 Task: Find connections with filter location Dalsingh Sarai with filter topic #Venturecapitalwith filter profile language English with filter current company Vodafone Idea Limited with filter school Rustamji Institute of Technology, Border Security Force (BSF) Academy, Tekanpur, Gwalior 474005 with filter industry Legal Services with filter service category Tax Preparation with filter keywords title Artist
Action: Mouse moved to (521, 65)
Screenshot: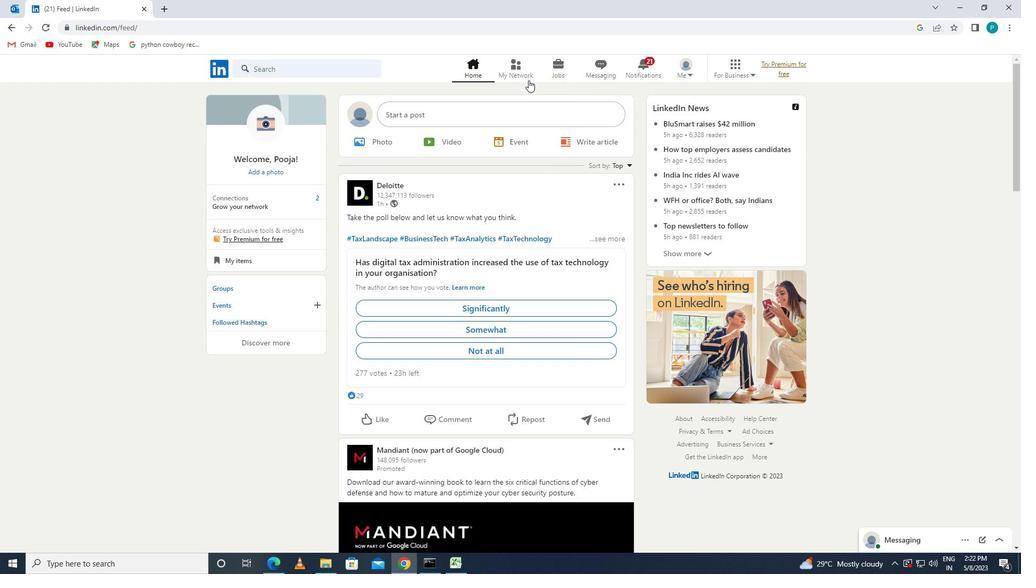 
Action: Mouse pressed left at (521, 65)
Screenshot: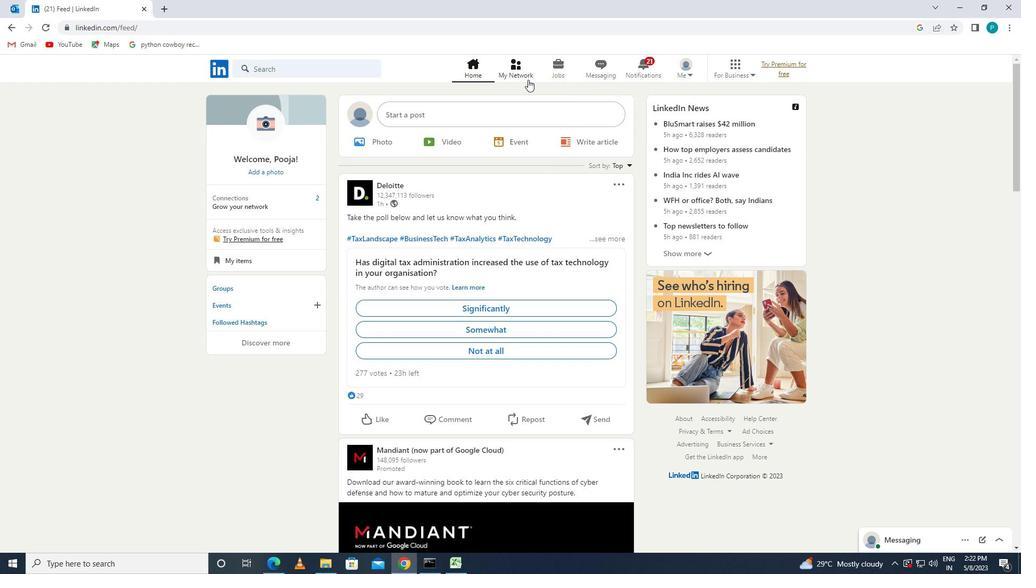 
Action: Mouse moved to (323, 119)
Screenshot: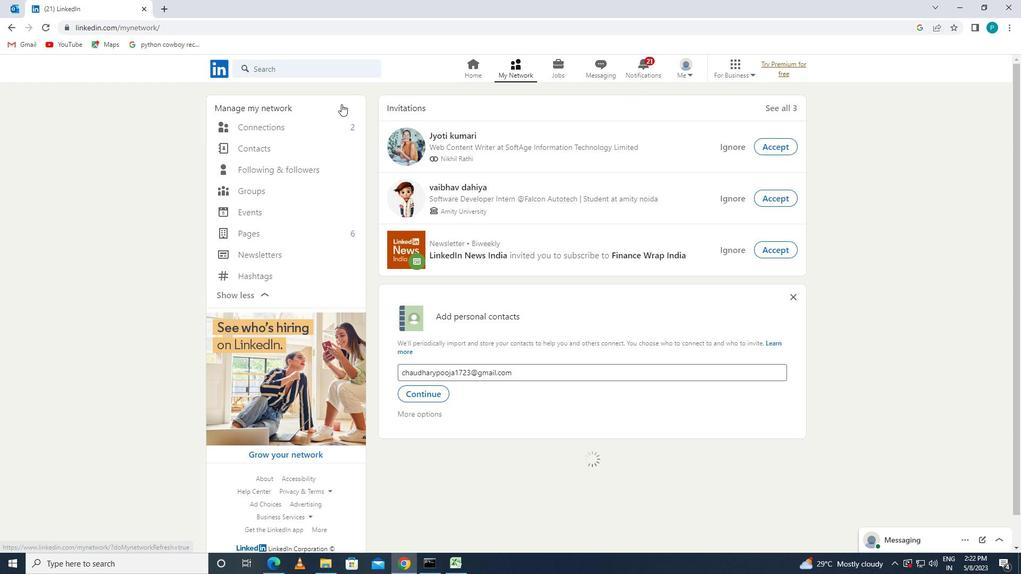 
Action: Mouse pressed left at (323, 119)
Screenshot: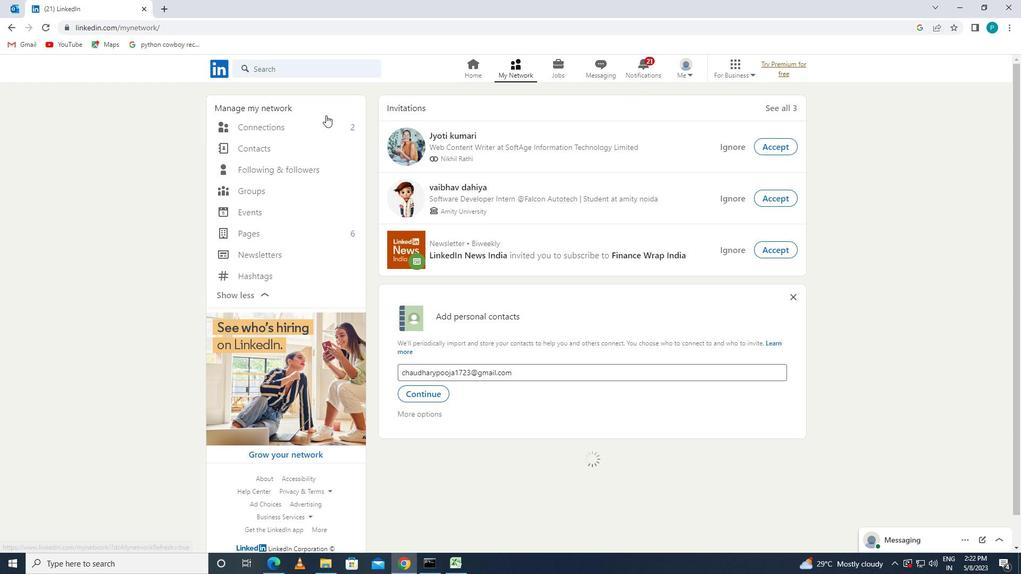 
Action: Mouse moved to (334, 127)
Screenshot: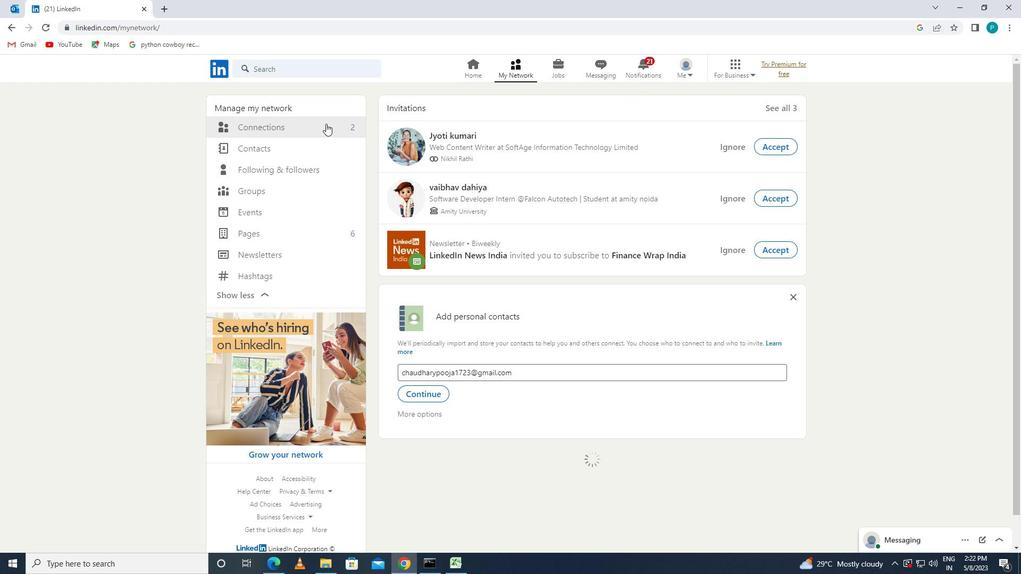 
Action: Mouse pressed left at (334, 127)
Screenshot: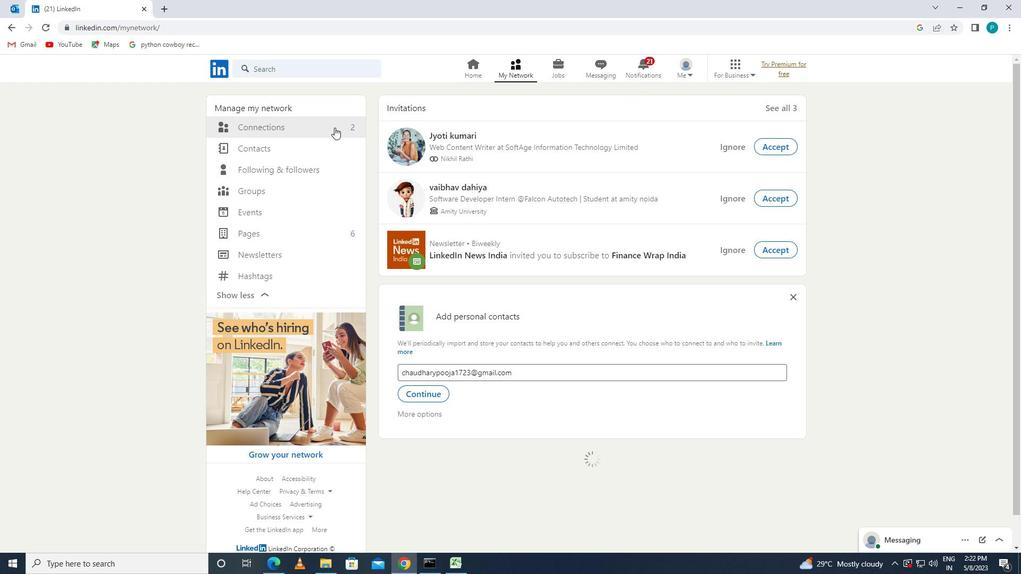 
Action: Mouse moved to (300, 129)
Screenshot: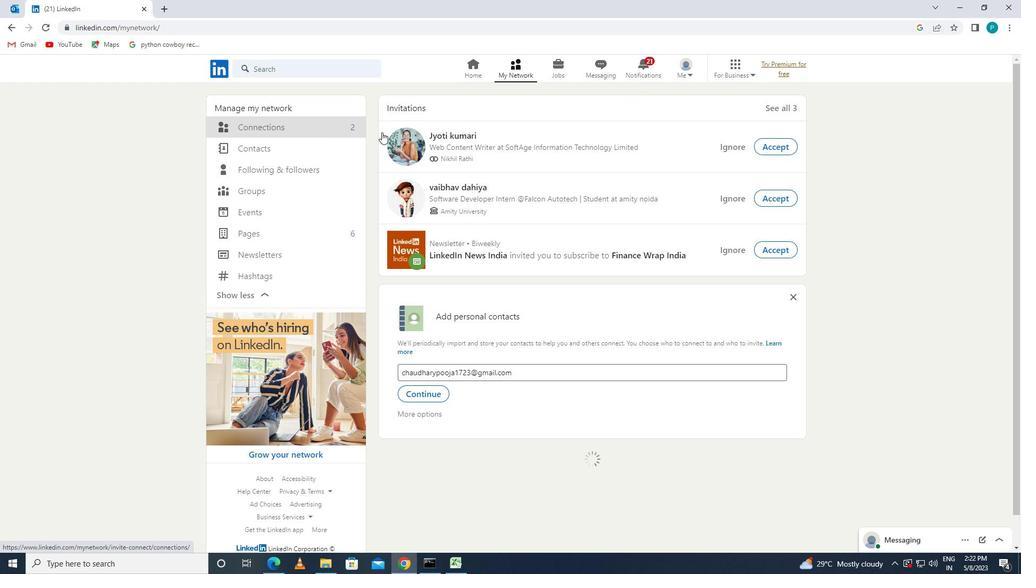 
Action: Mouse pressed left at (300, 129)
Screenshot: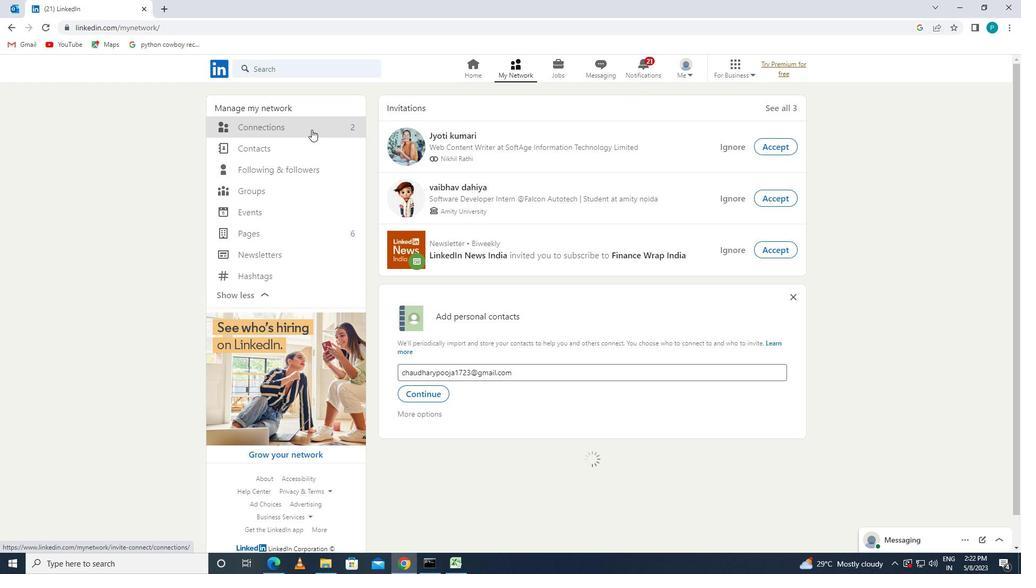 
Action: Mouse pressed left at (300, 129)
Screenshot: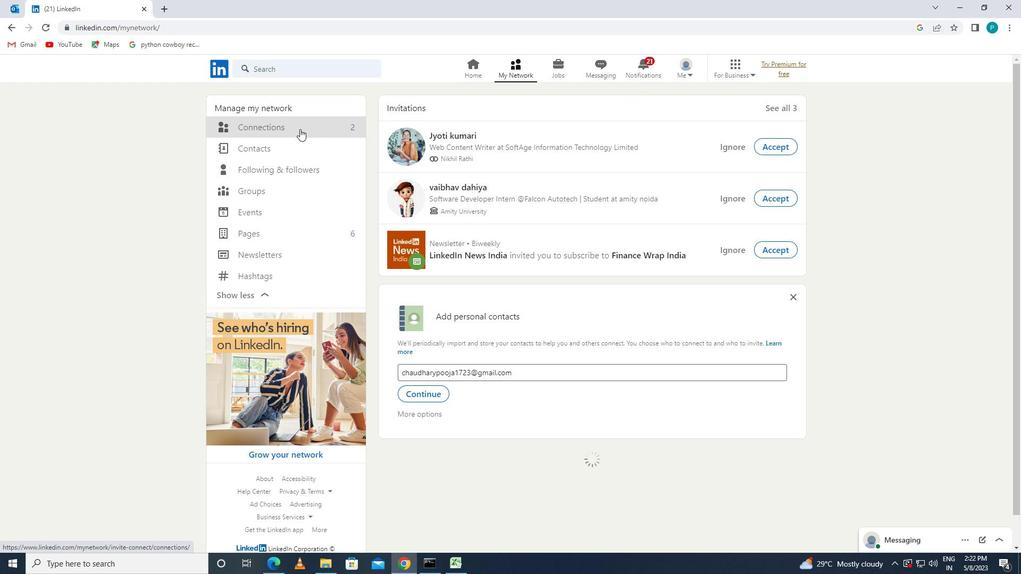 
Action: Mouse pressed left at (300, 129)
Screenshot: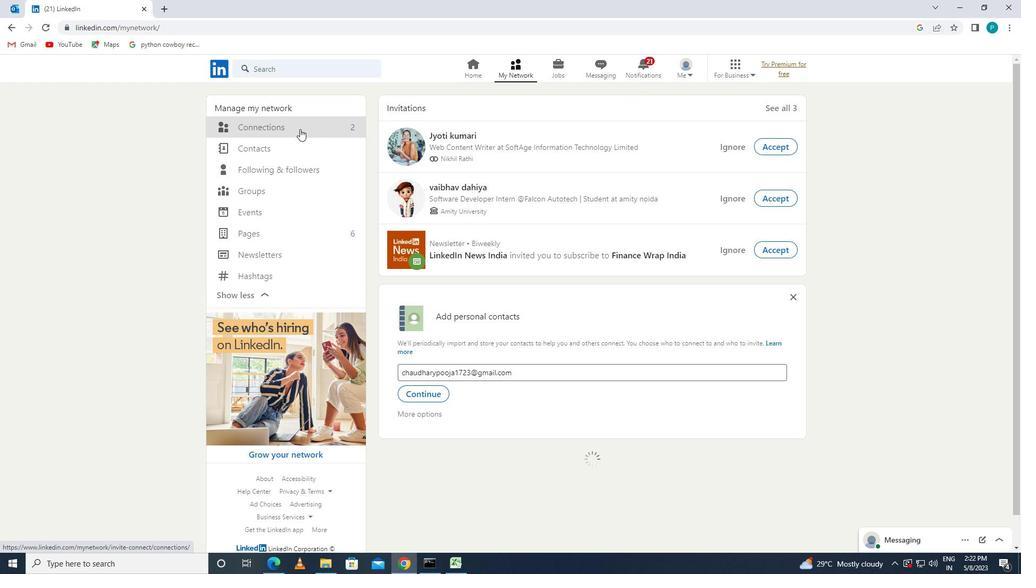 
Action: Mouse moved to (580, 135)
Screenshot: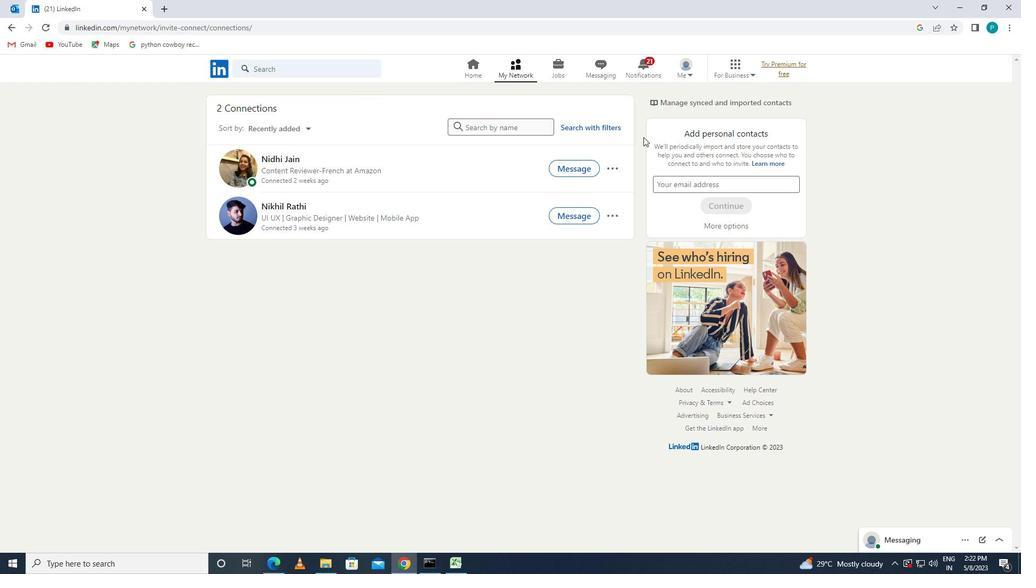
Action: Mouse pressed left at (580, 135)
Screenshot: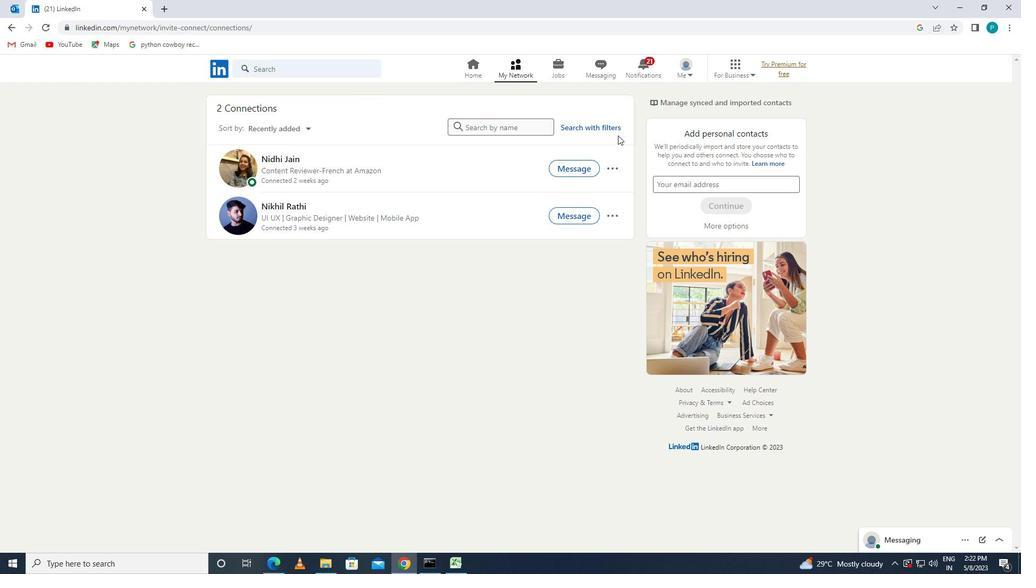 
Action: Mouse moved to (572, 126)
Screenshot: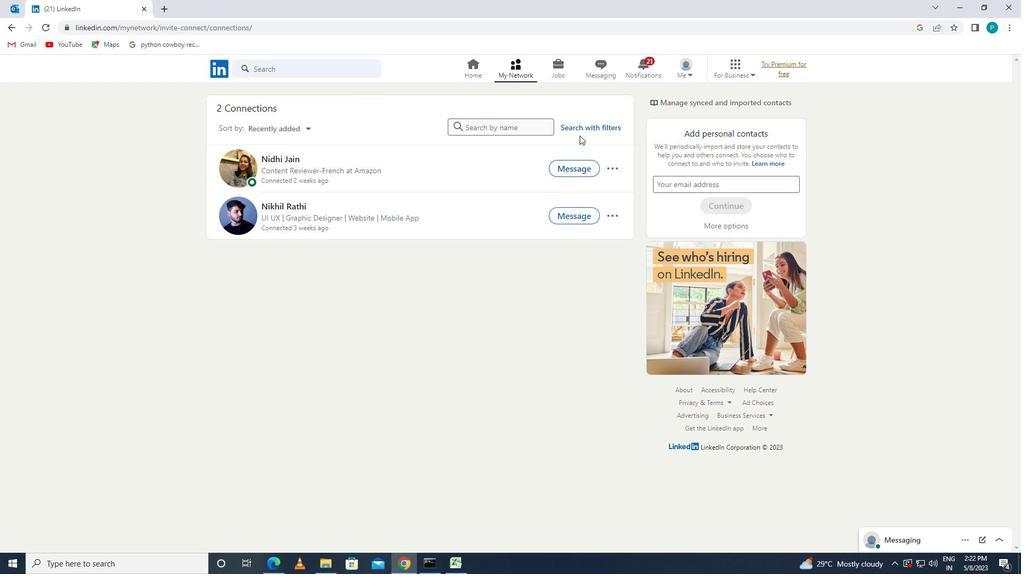 
Action: Mouse pressed left at (572, 126)
Screenshot: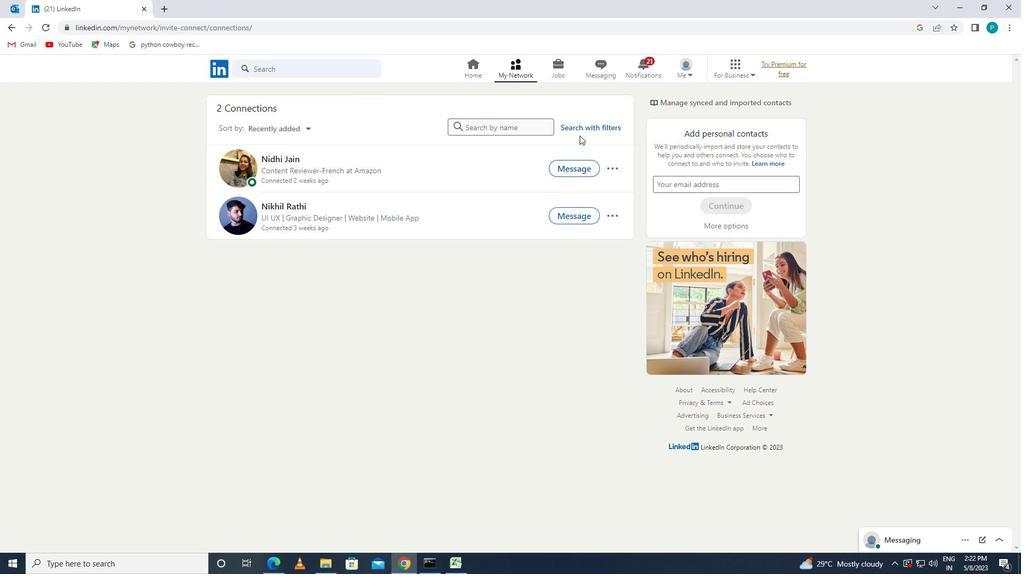 
Action: Mouse moved to (539, 98)
Screenshot: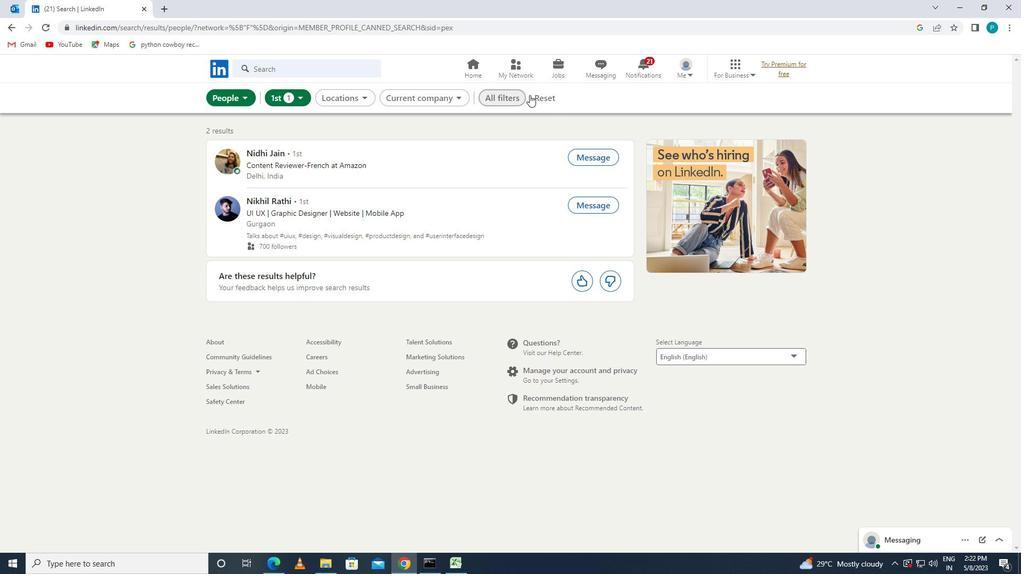 
Action: Mouse pressed left at (539, 98)
Screenshot: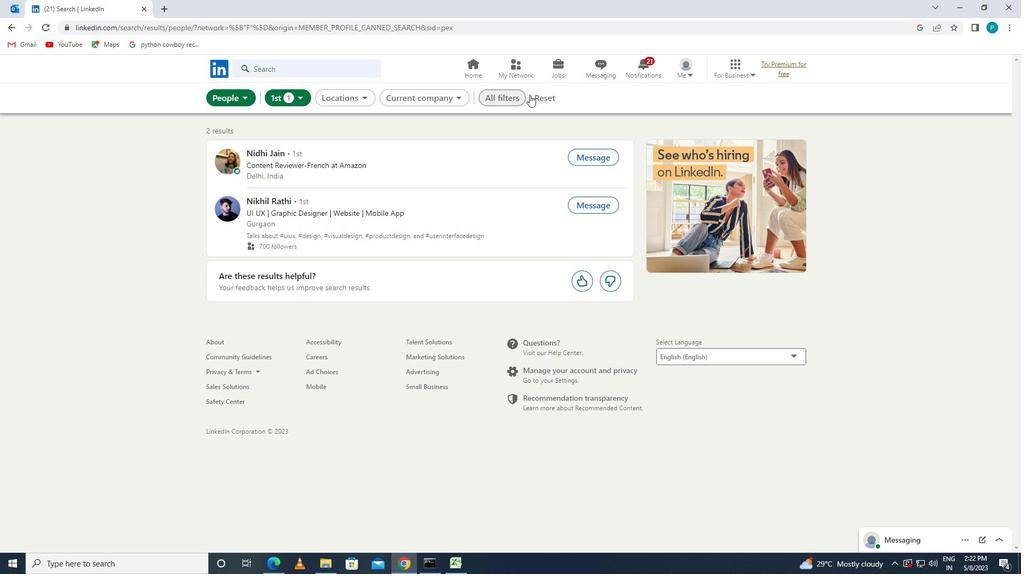 
Action: Mouse moved to (533, 96)
Screenshot: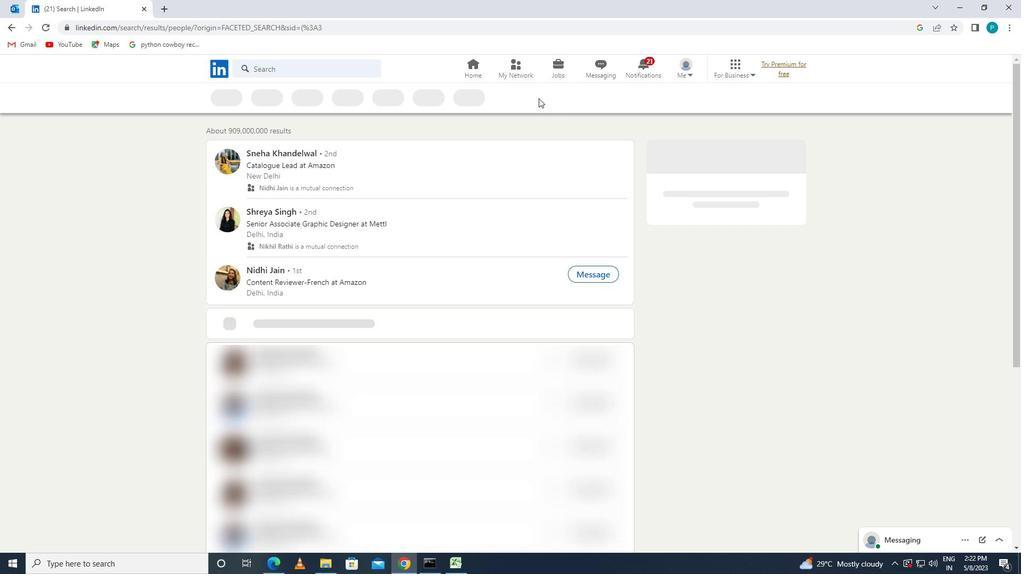 
Action: Mouse pressed left at (533, 96)
Screenshot: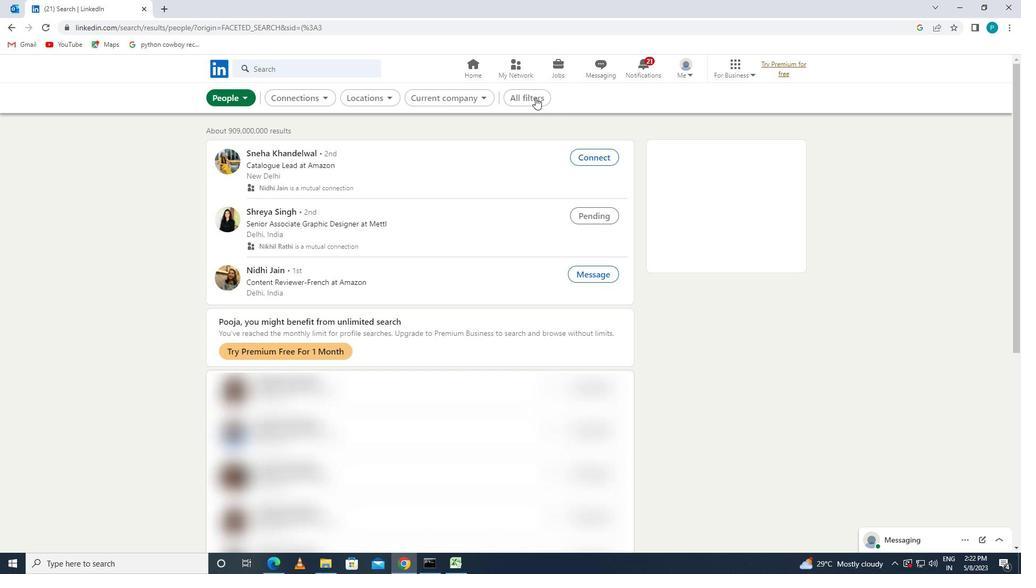 
Action: Mouse moved to (999, 357)
Screenshot: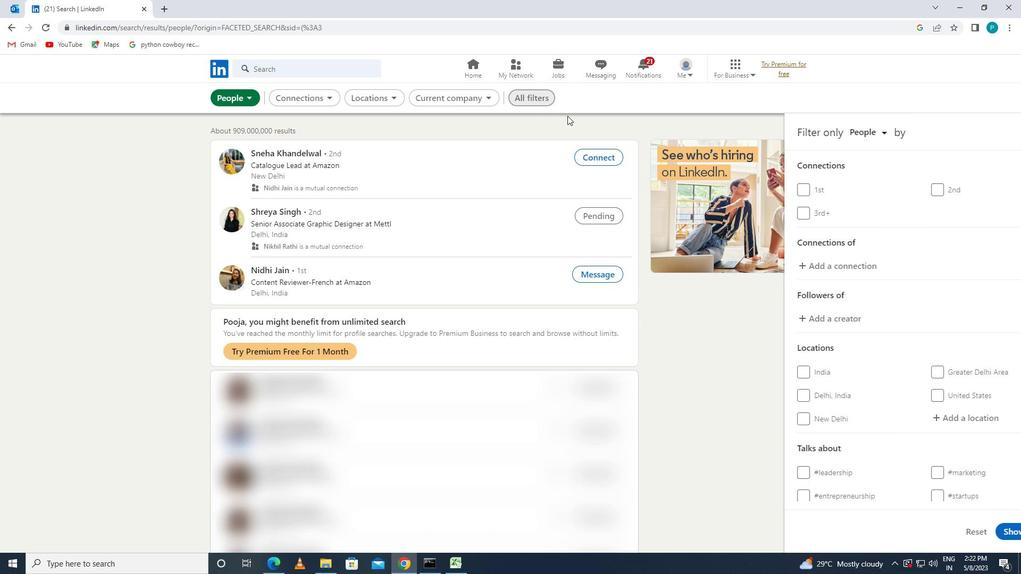 
Action: Mouse scrolled (999, 357) with delta (0, 0)
Screenshot: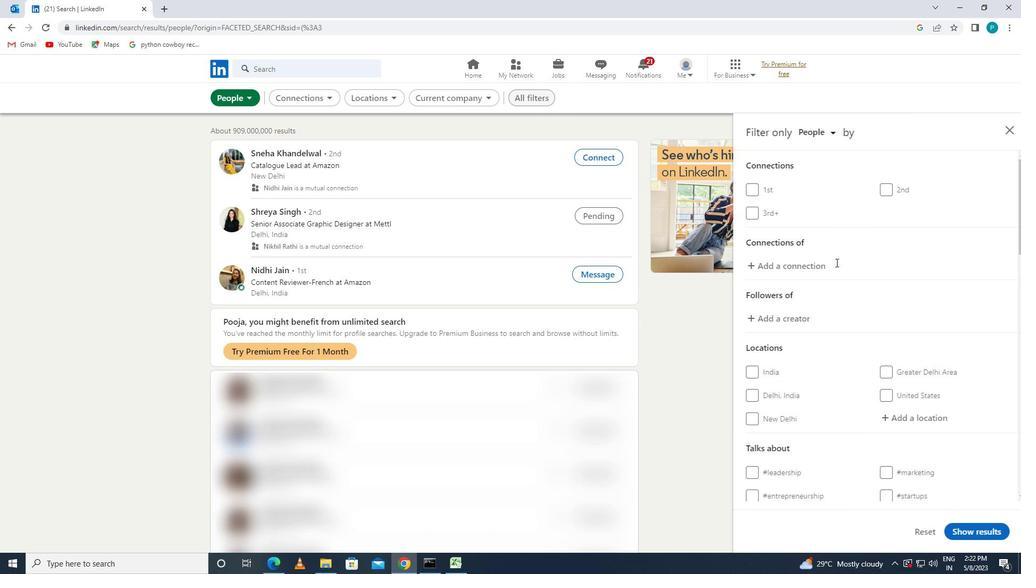 
Action: Mouse scrolled (999, 357) with delta (0, 0)
Screenshot: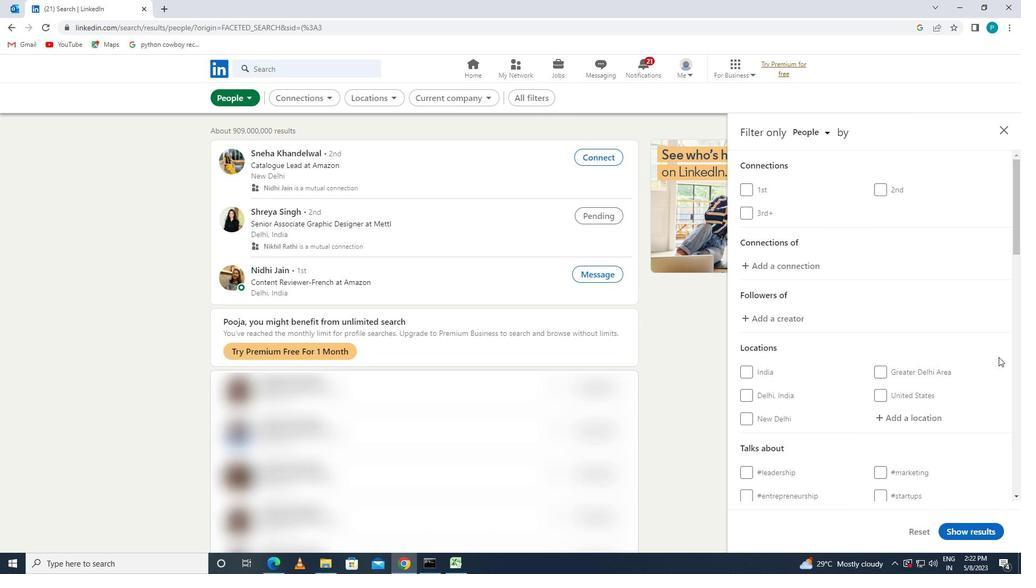 
Action: Mouse moved to (913, 310)
Screenshot: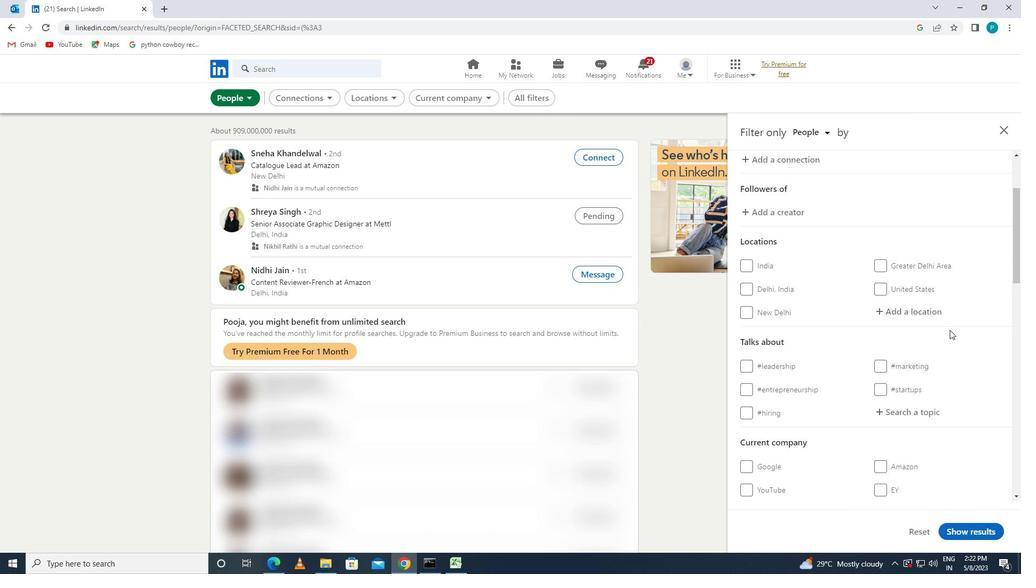 
Action: Mouse pressed left at (913, 310)
Screenshot: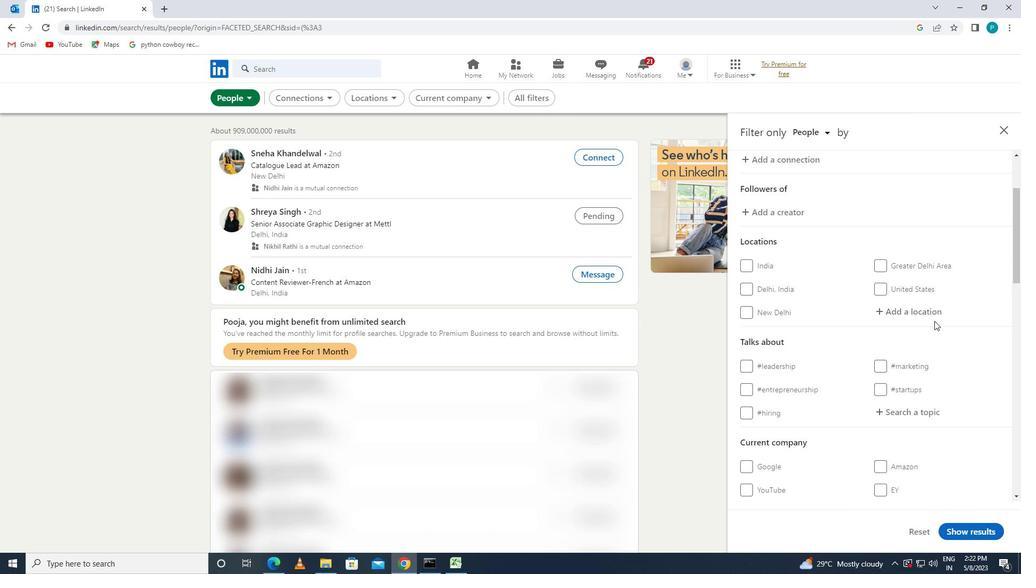 
Action: Key pressed <Key.caps_lock>d<Key.caps_lock>alsingh
Screenshot: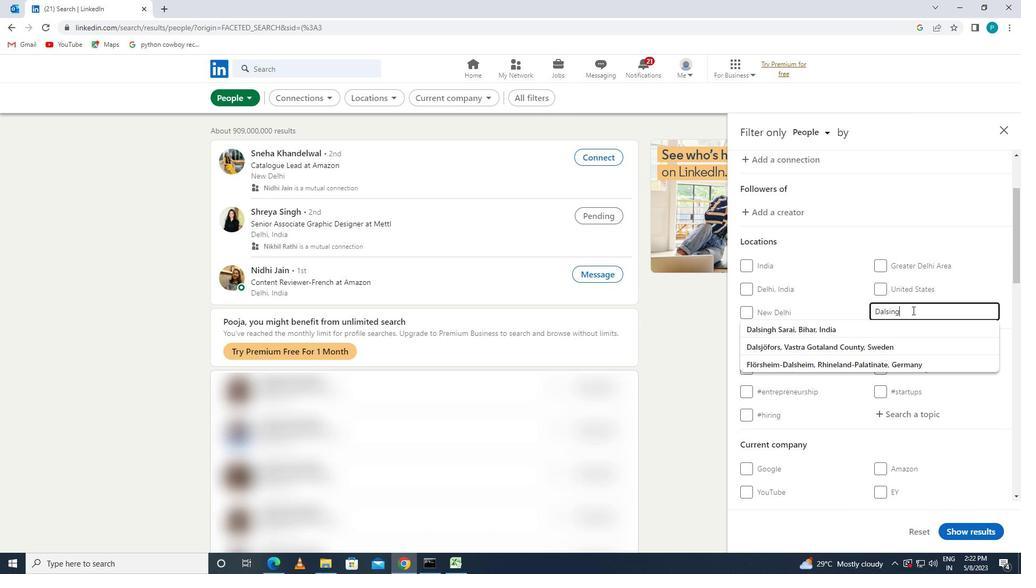 
Action: Mouse moved to (931, 328)
Screenshot: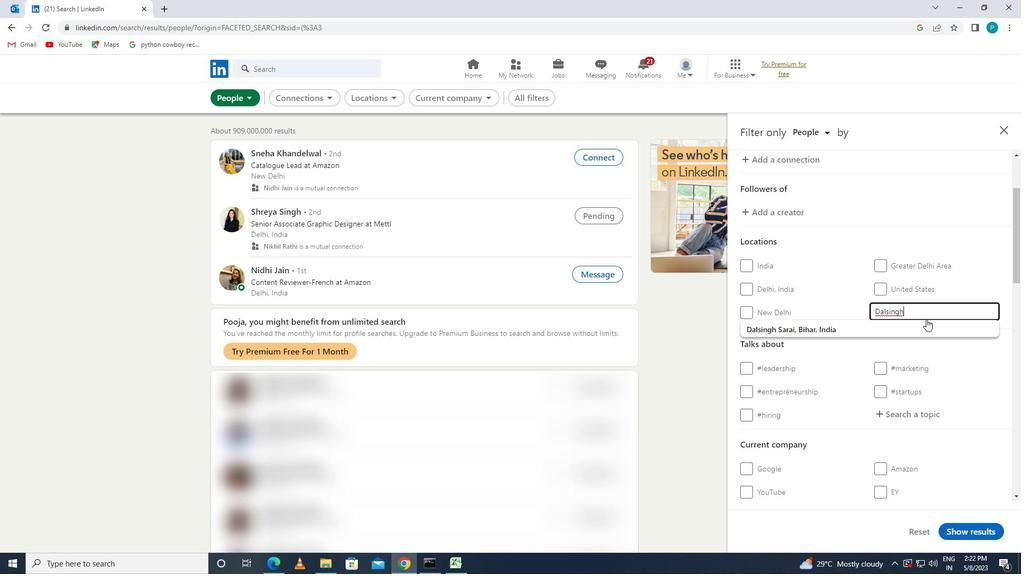 
Action: Mouse pressed left at (931, 328)
Screenshot: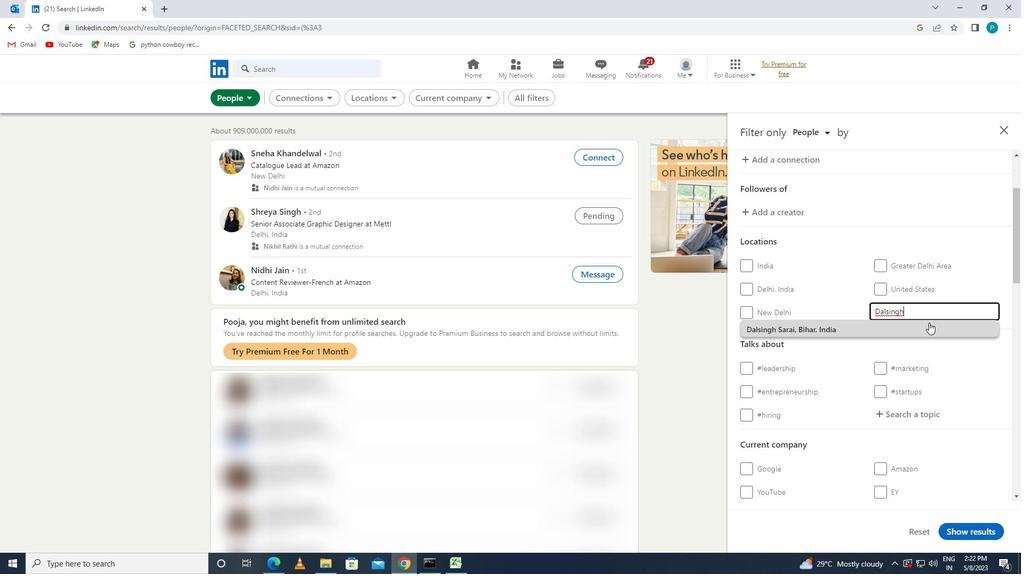 
Action: Mouse moved to (898, 433)
Screenshot: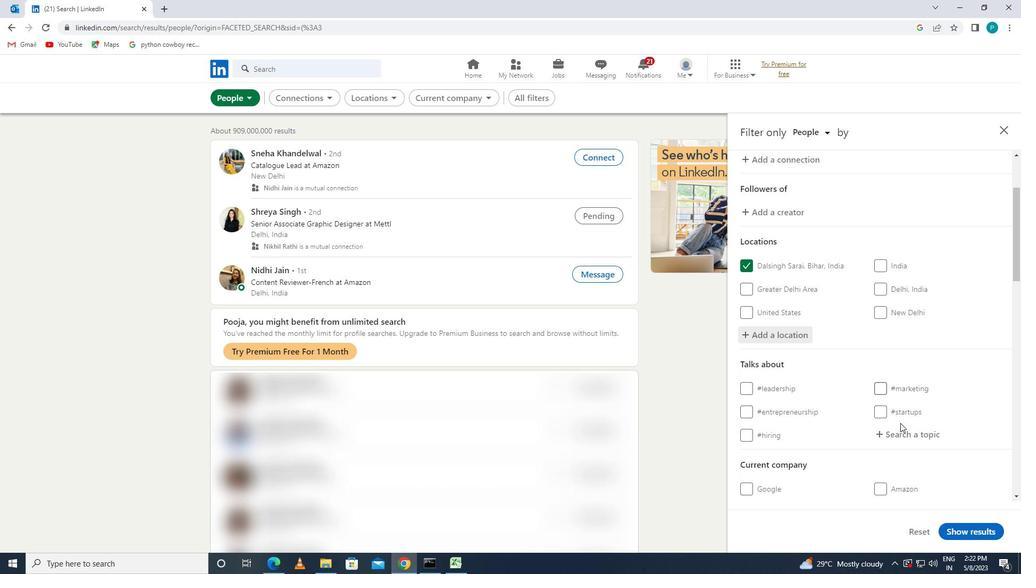 
Action: Mouse pressed left at (898, 433)
Screenshot: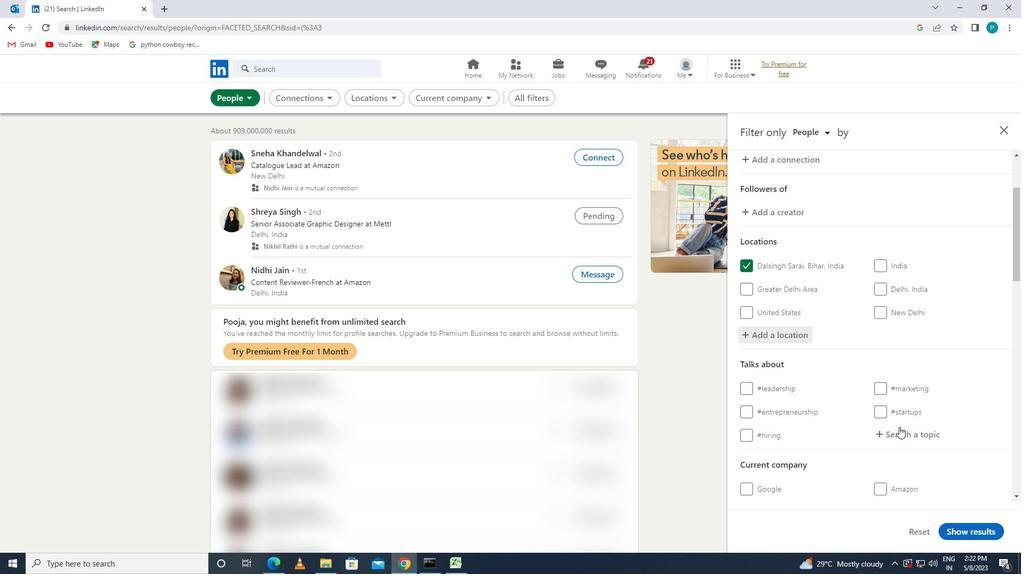 
Action: Mouse moved to (898, 434)
Screenshot: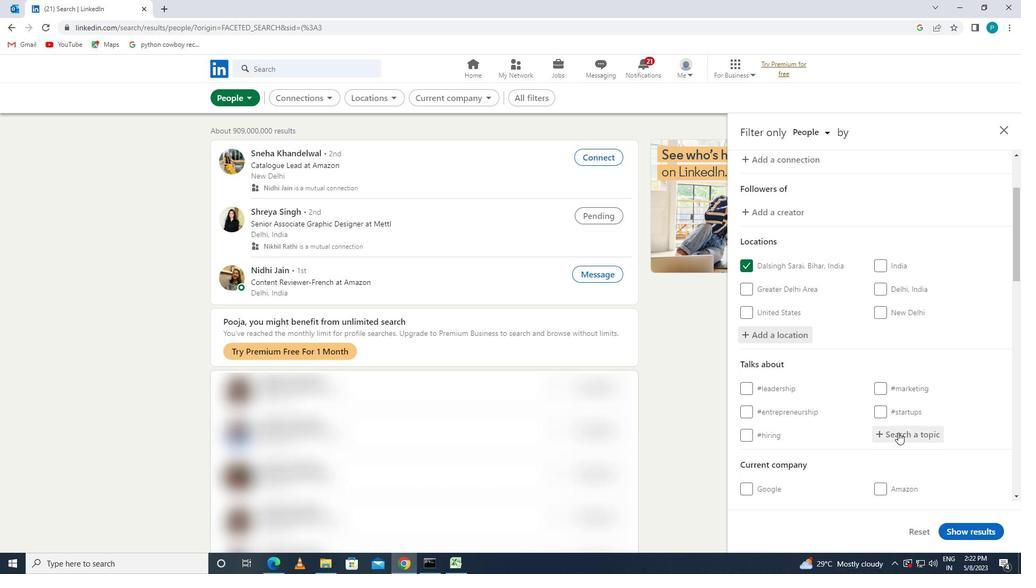 
Action: Key pressed <Key.shift>#<Key.caps_lock>V<Key.caps_lock>ENTURECAPITAL
Screenshot: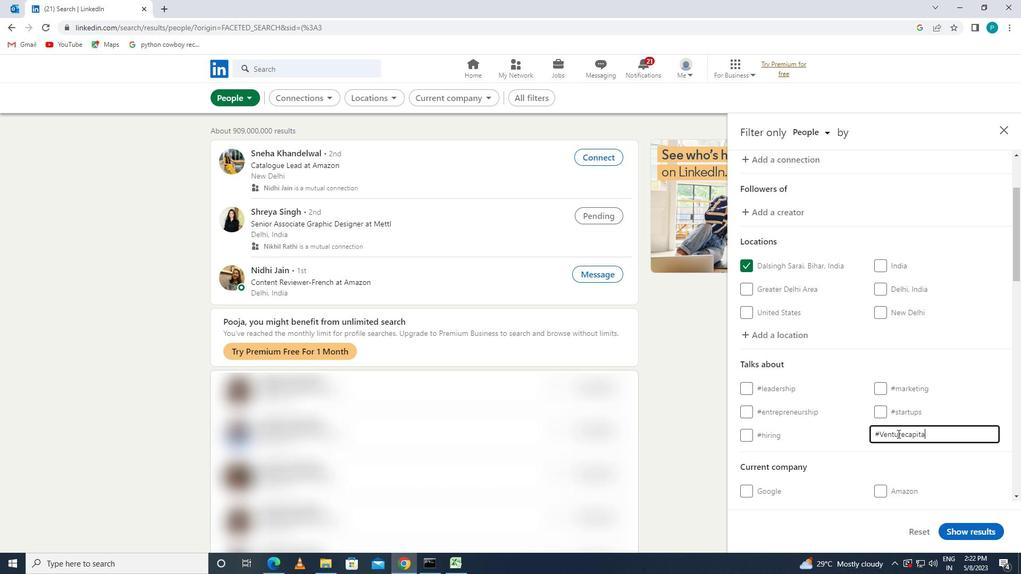 
Action: Mouse moved to (841, 327)
Screenshot: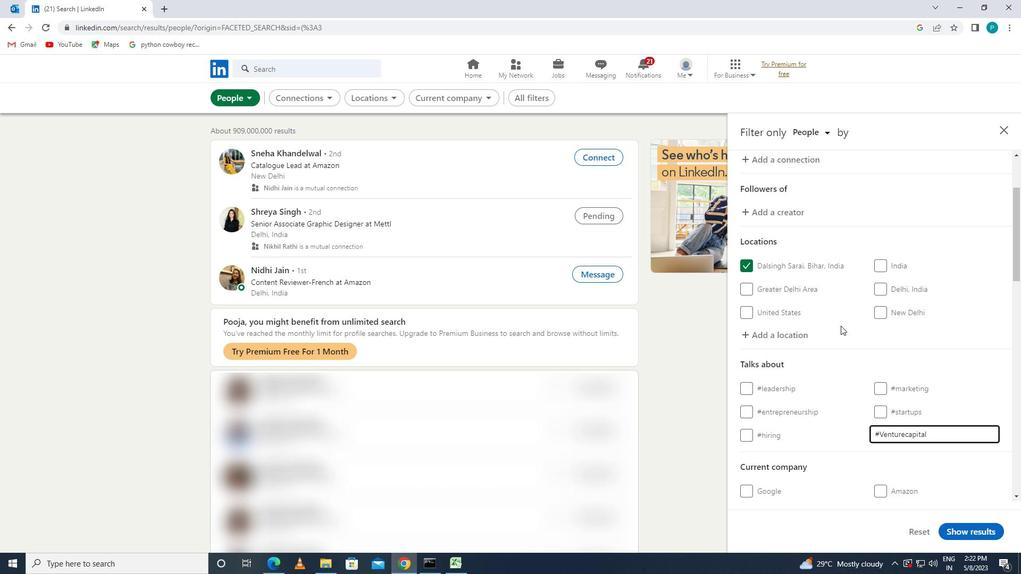 
Action: Mouse scrolled (841, 326) with delta (0, 0)
Screenshot: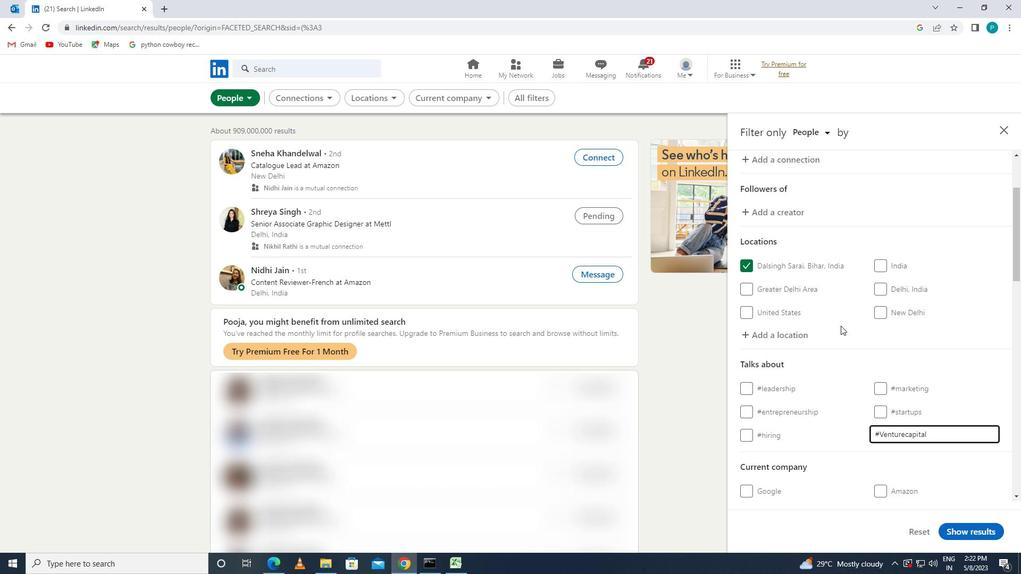 
Action: Mouse moved to (841, 332)
Screenshot: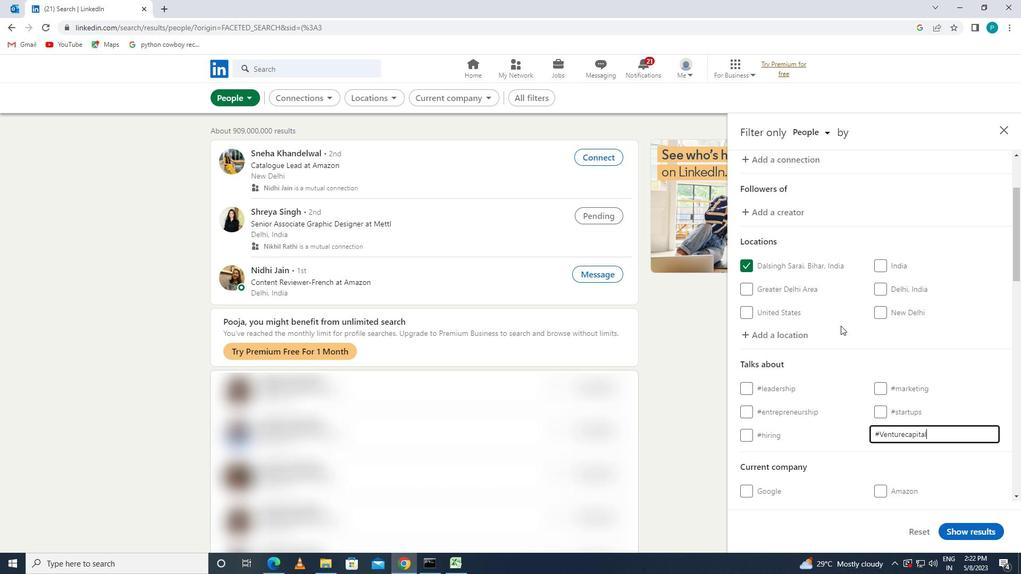 
Action: Mouse scrolled (841, 332) with delta (0, 0)
Screenshot: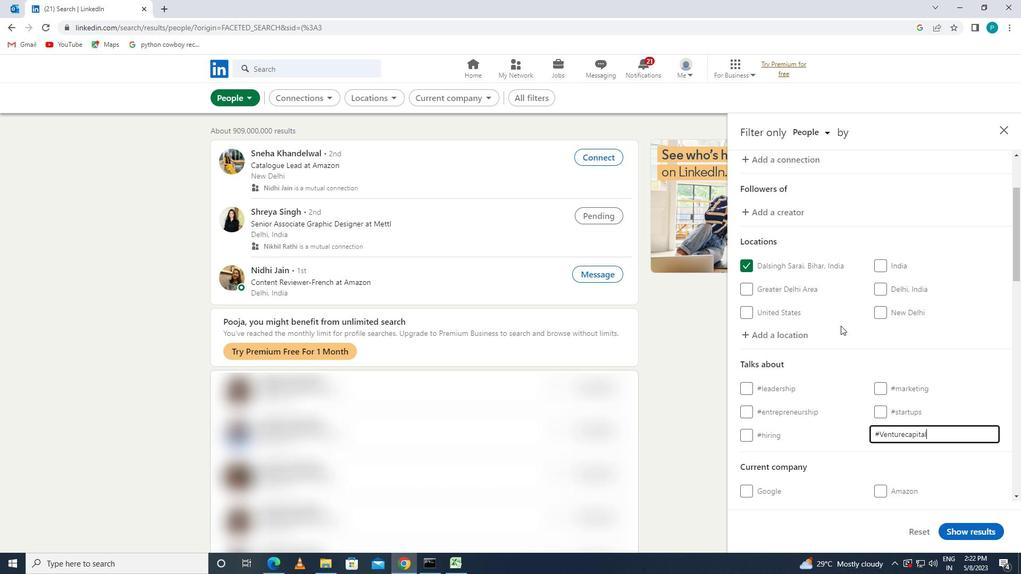 
Action: Mouse moved to (841, 335)
Screenshot: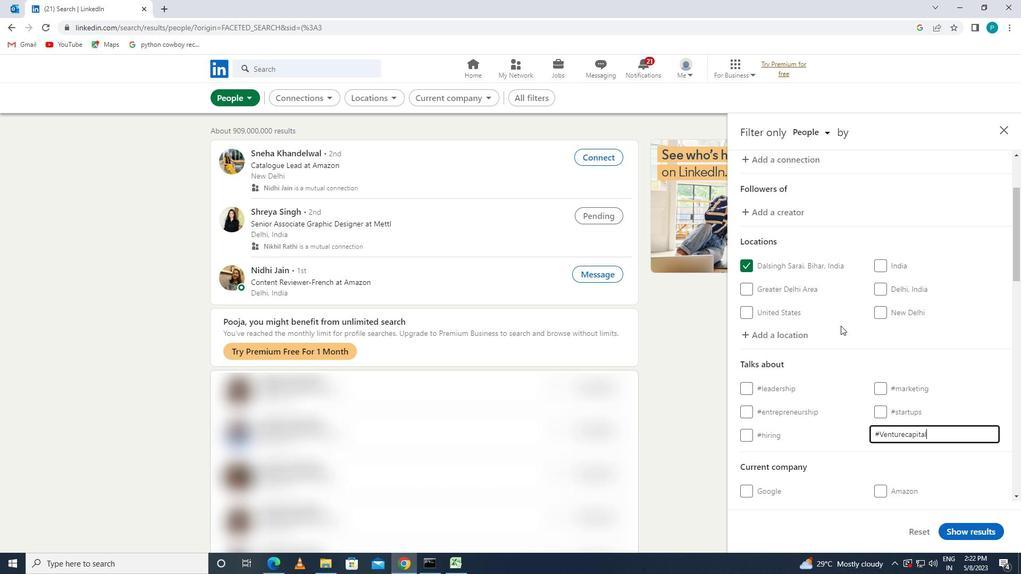 
Action: Mouse scrolled (841, 334) with delta (0, 0)
Screenshot: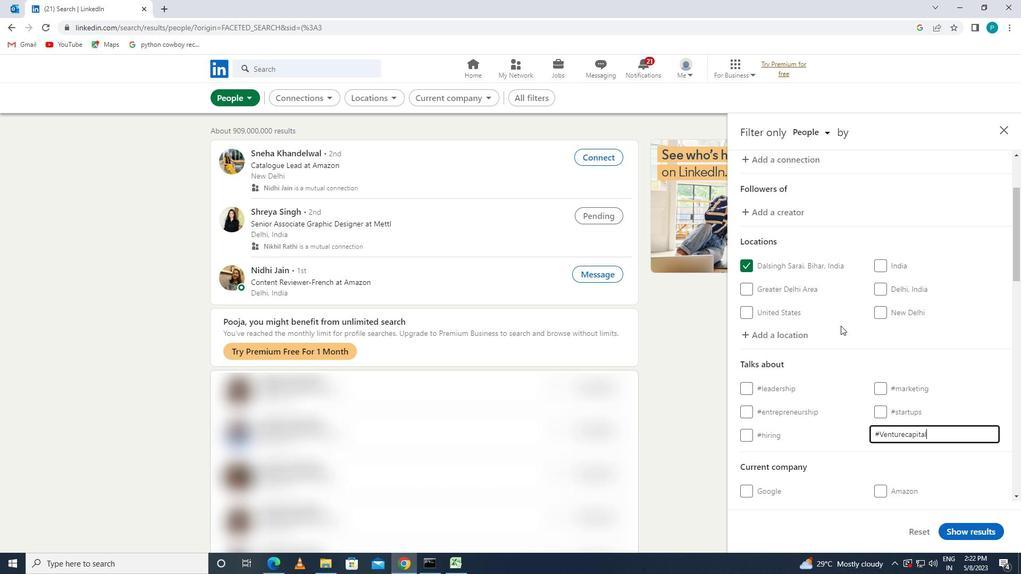 
Action: Mouse moved to (841, 335)
Screenshot: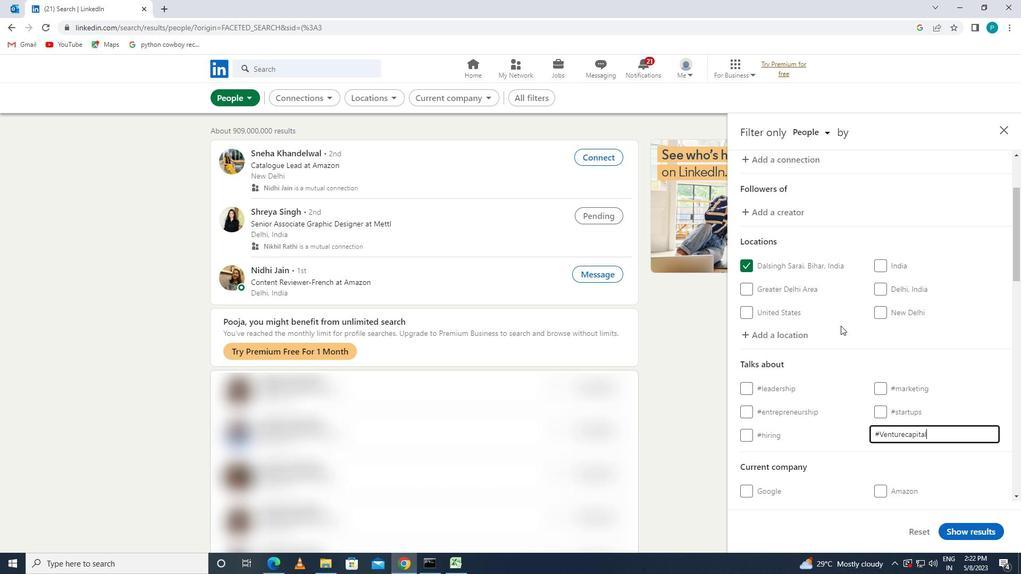 
Action: Mouse scrolled (841, 334) with delta (0, 0)
Screenshot: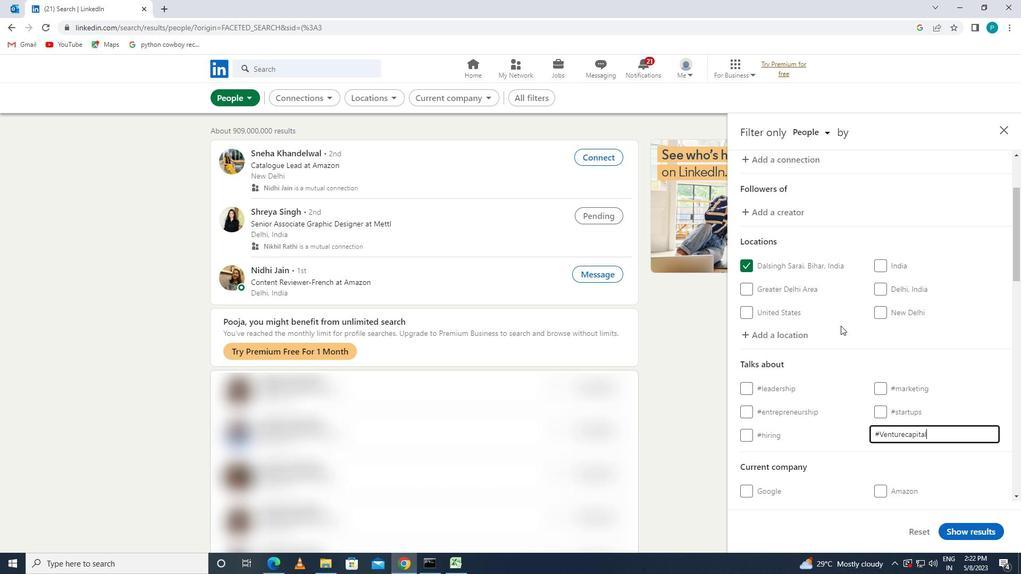 
Action: Mouse moved to (744, 391)
Screenshot: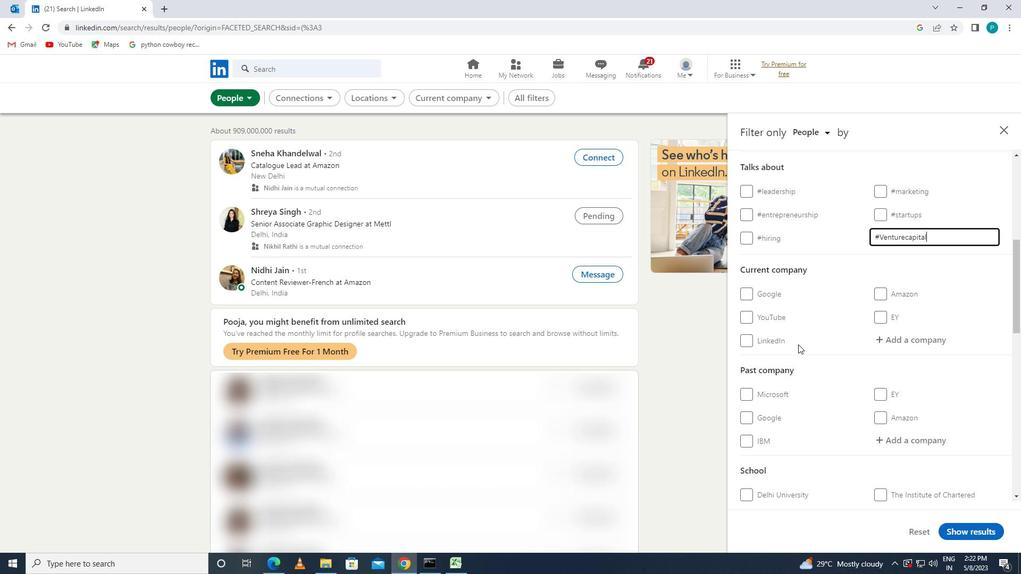 
Action: Mouse scrolled (744, 390) with delta (0, 0)
Screenshot: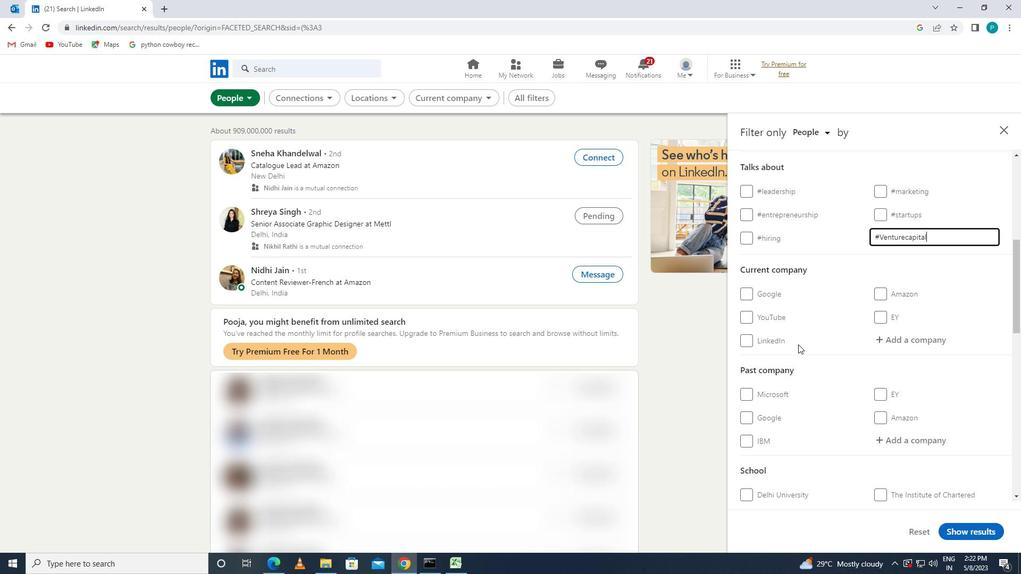 
Action: Mouse scrolled (744, 390) with delta (0, 0)
Screenshot: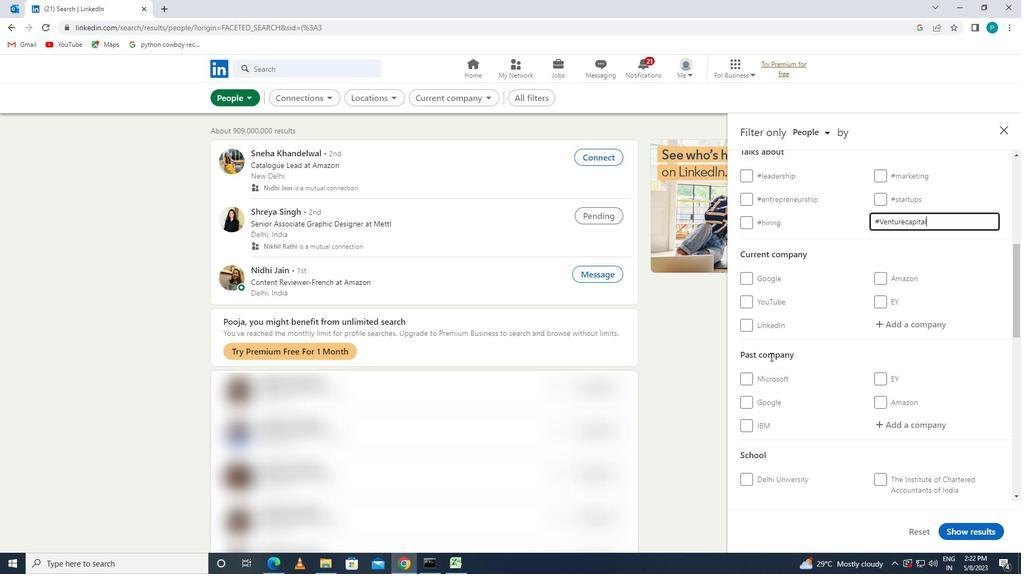 
Action: Mouse scrolled (744, 390) with delta (0, 0)
Screenshot: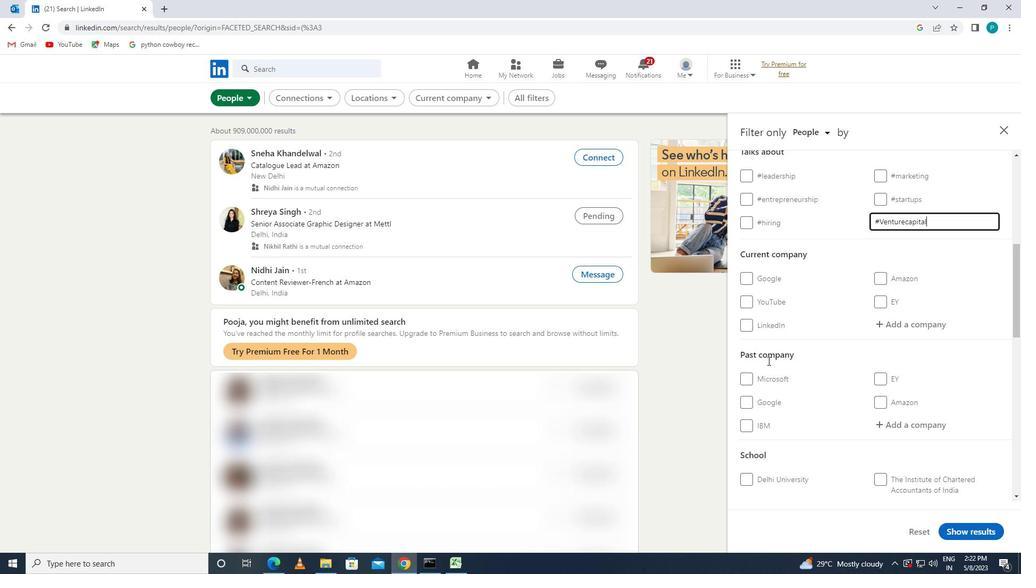 
Action: Mouse moved to (756, 447)
Screenshot: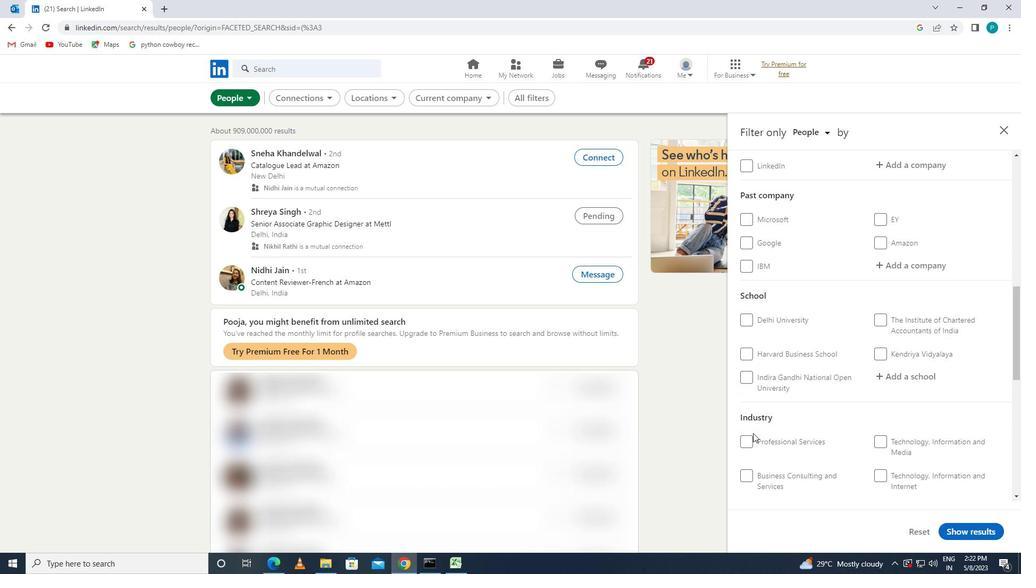 
Action: Mouse scrolled (756, 447) with delta (0, 0)
Screenshot: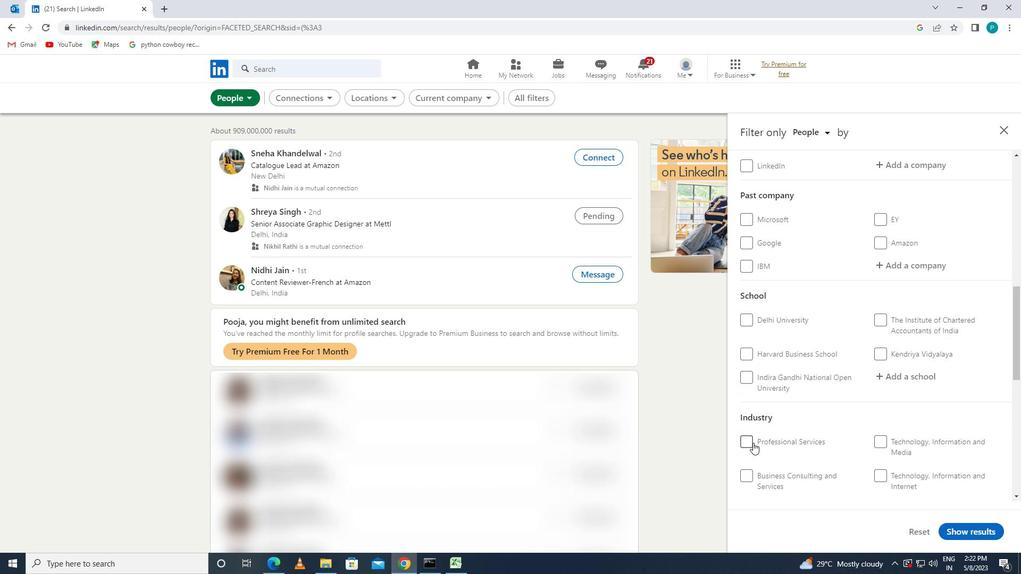 
Action: Mouse scrolled (756, 447) with delta (0, 0)
Screenshot: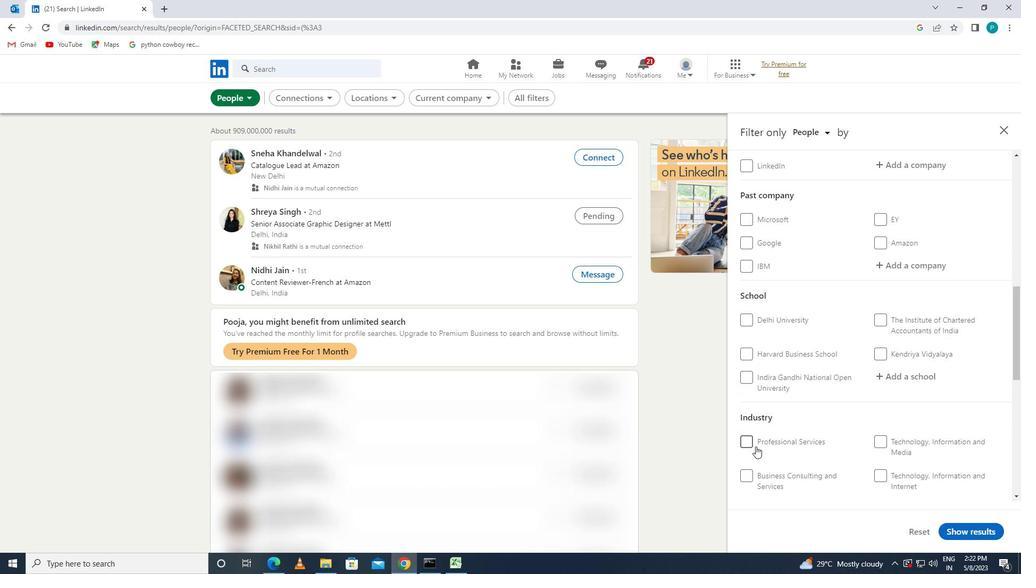 
Action: Mouse moved to (755, 461)
Screenshot: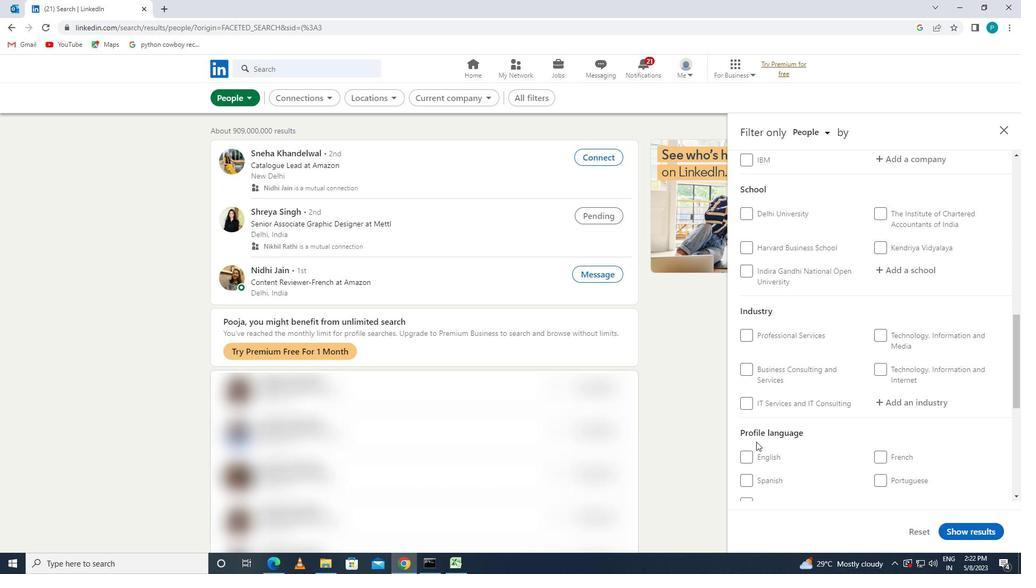 
Action: Mouse pressed left at (755, 461)
Screenshot: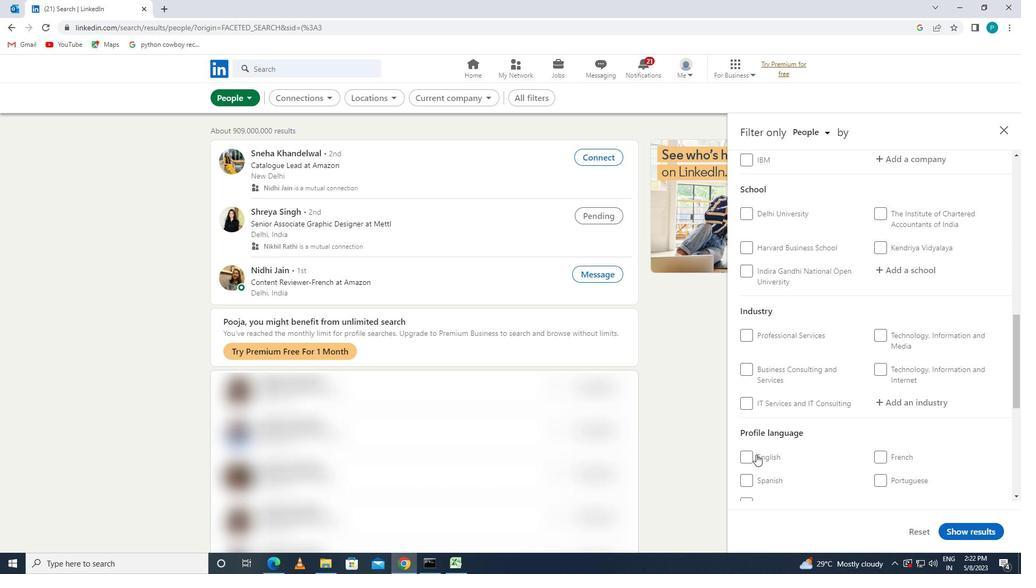 
Action: Mouse moved to (901, 432)
Screenshot: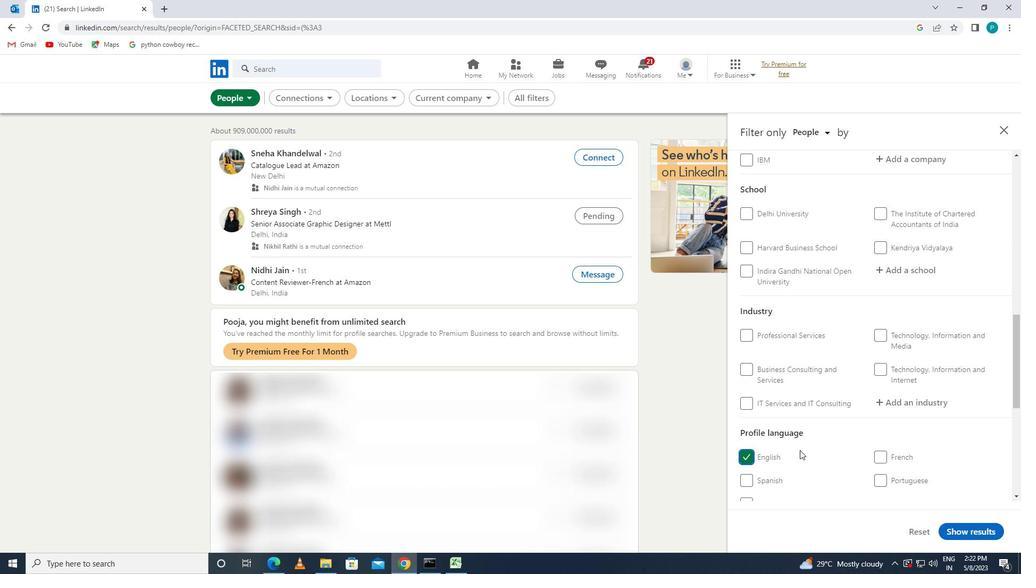 
Action: Mouse scrolled (901, 433) with delta (0, 0)
Screenshot: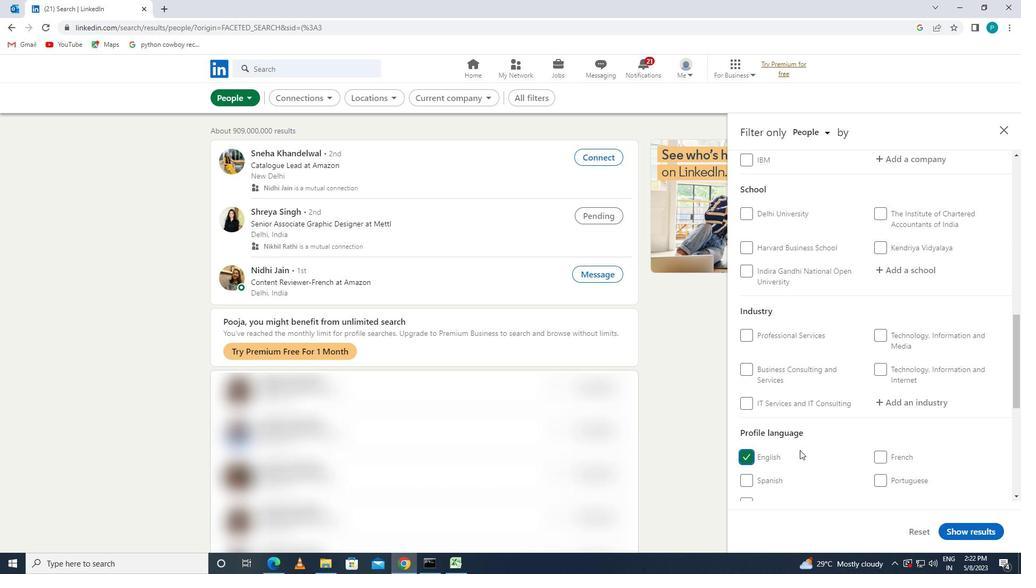 
Action: Mouse scrolled (901, 433) with delta (0, 0)
Screenshot: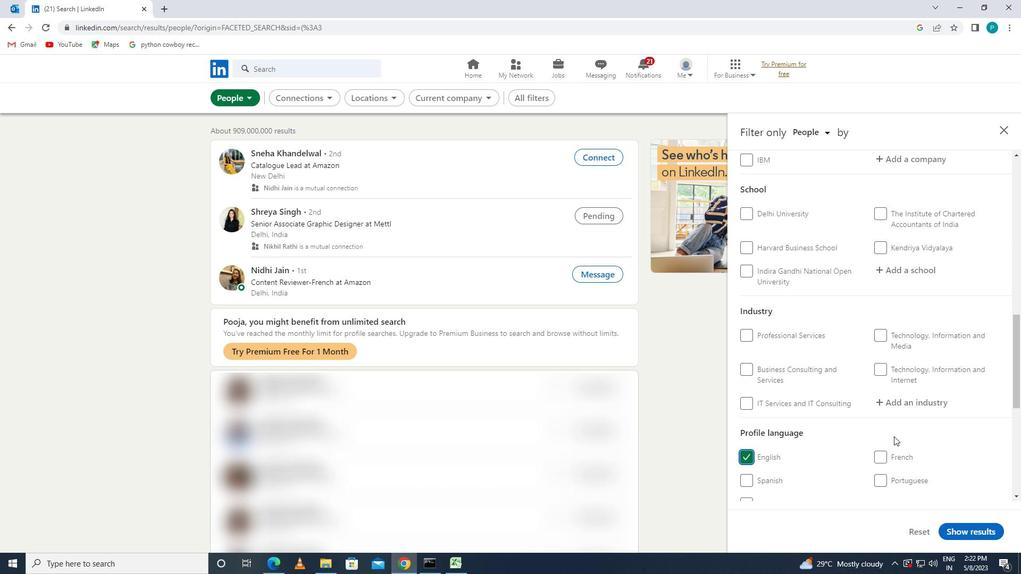
Action: Mouse scrolled (901, 433) with delta (0, 0)
Screenshot: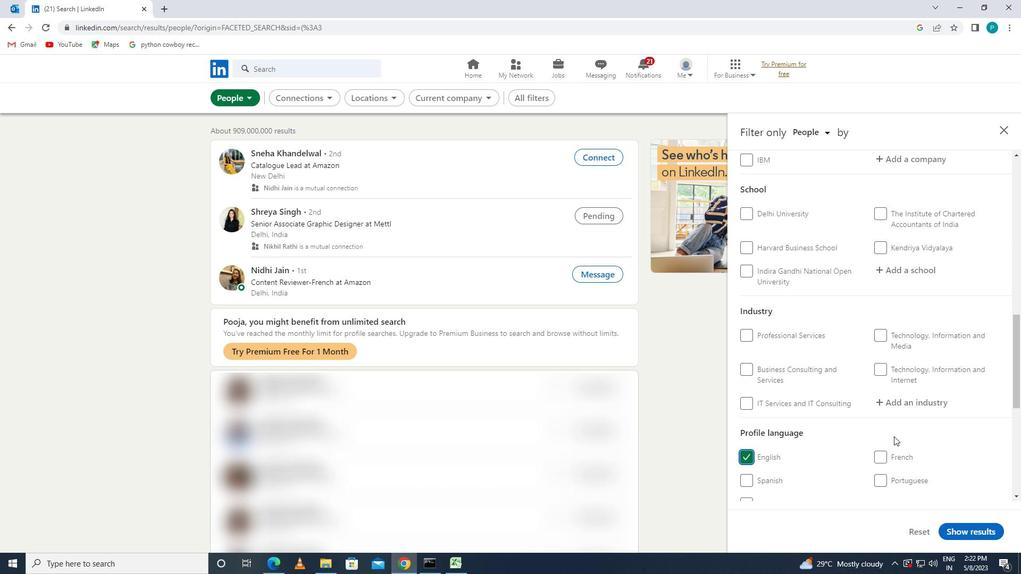 
Action: Mouse moved to (901, 432)
Screenshot: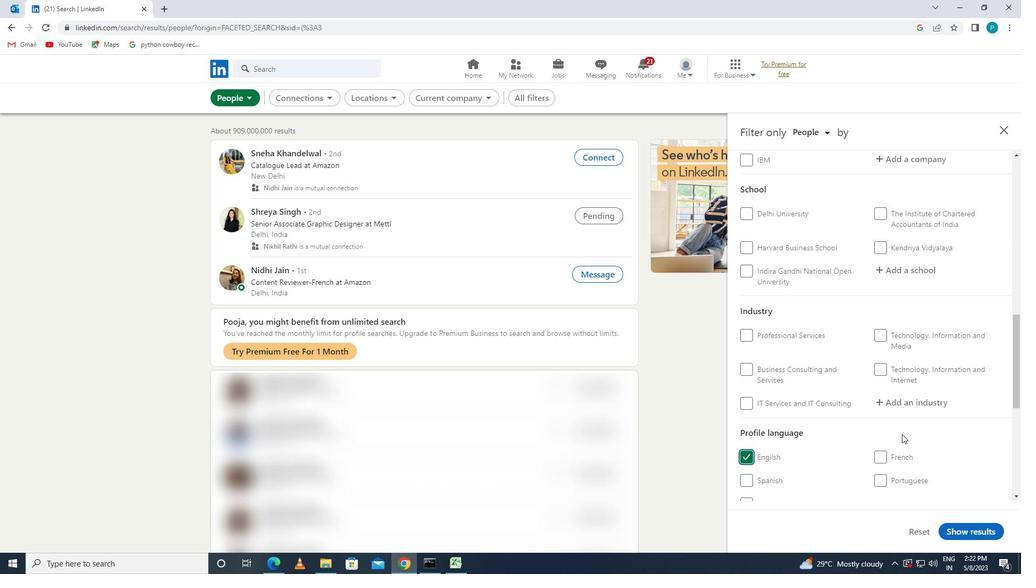 
Action: Mouse scrolled (901, 432) with delta (0, 0)
Screenshot: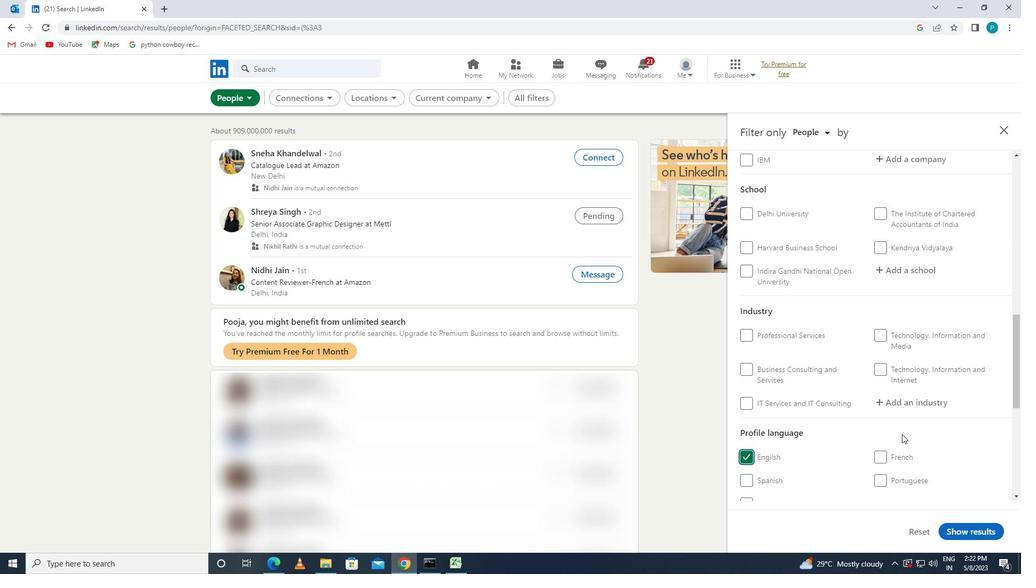 
Action: Mouse moved to (901, 369)
Screenshot: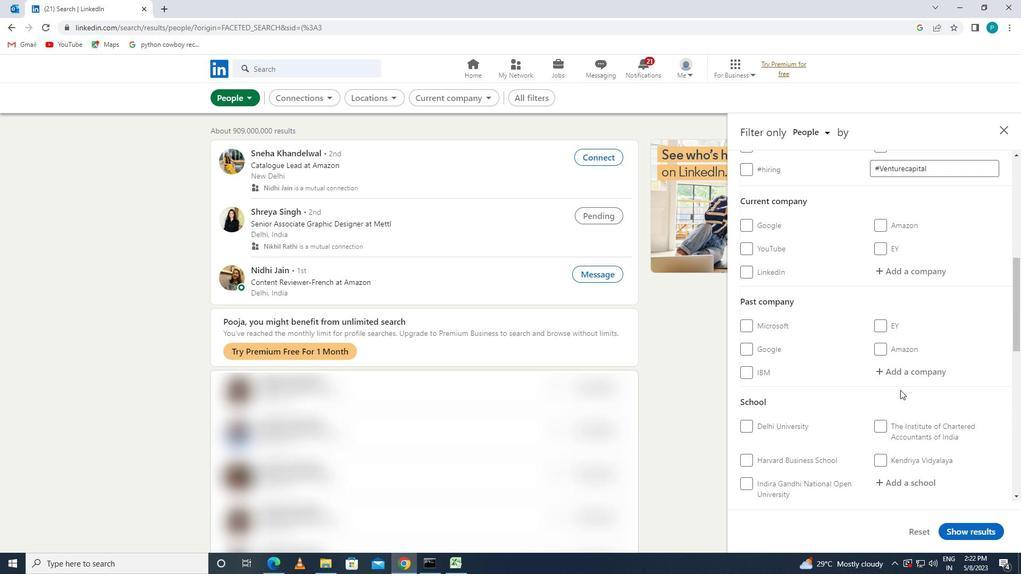 
Action: Mouse scrolled (901, 370) with delta (0, 0)
Screenshot: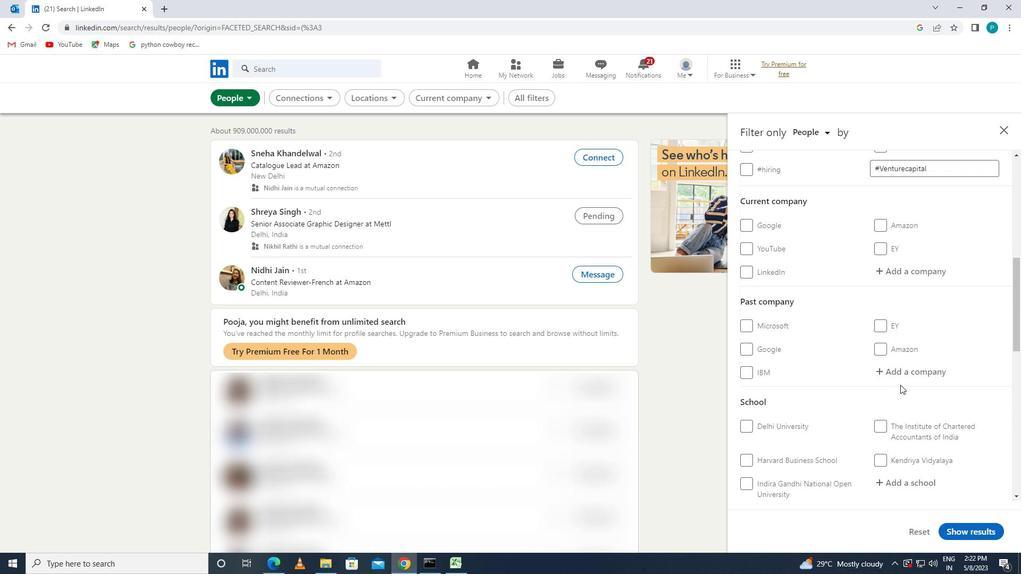 
Action: Mouse moved to (901, 319)
Screenshot: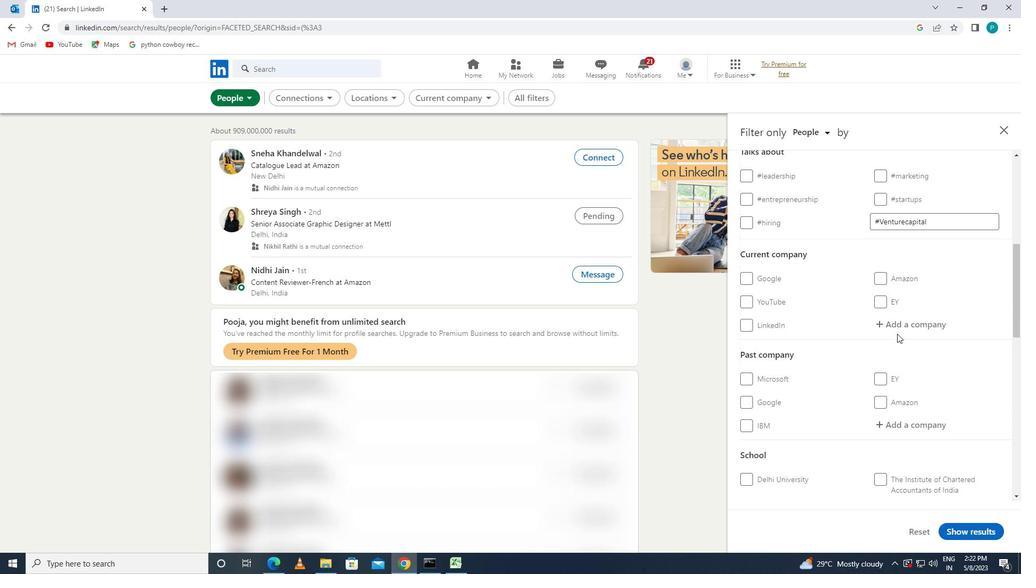 
Action: Mouse pressed left at (901, 319)
Screenshot: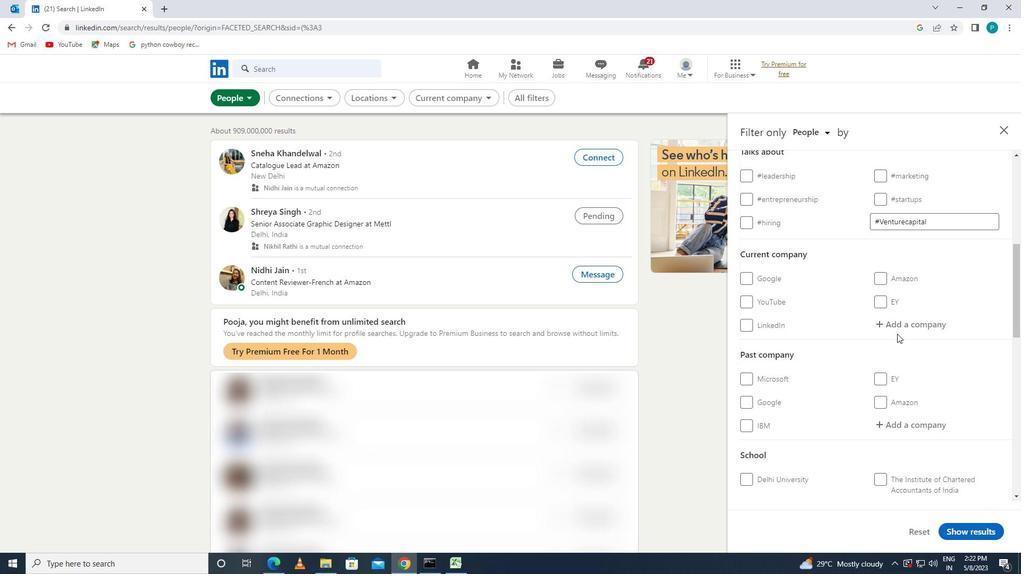 
Action: Key pressed <Key.caps_lock>V<Key.caps_lock>ODAFONE
Screenshot: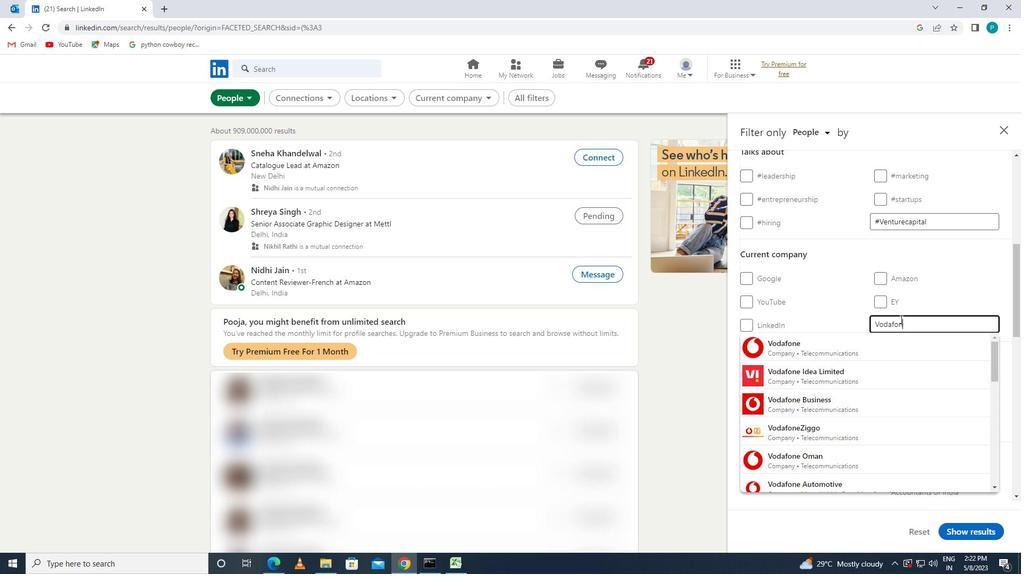 
Action: Mouse moved to (879, 376)
Screenshot: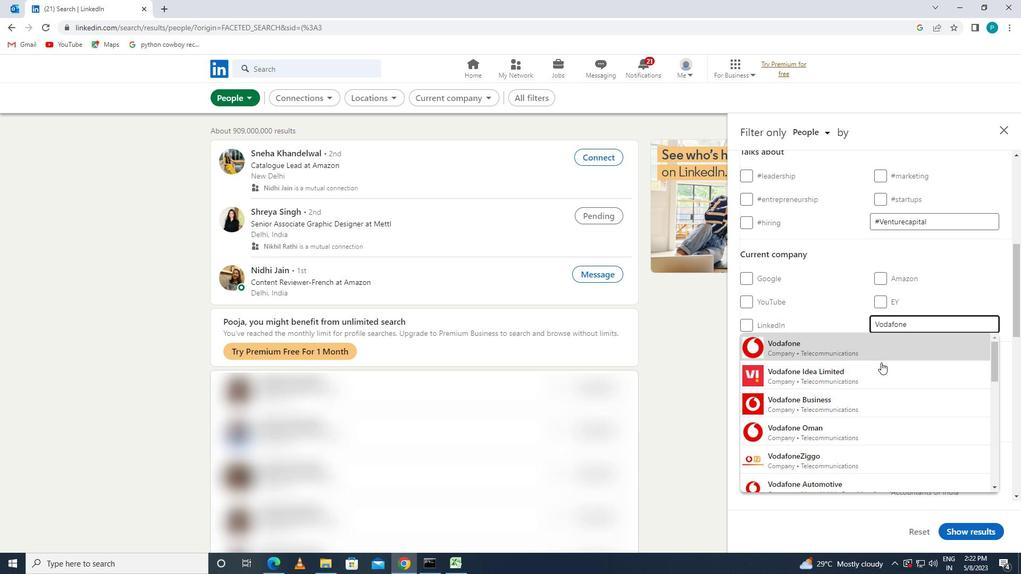 
Action: Mouse pressed left at (879, 376)
Screenshot: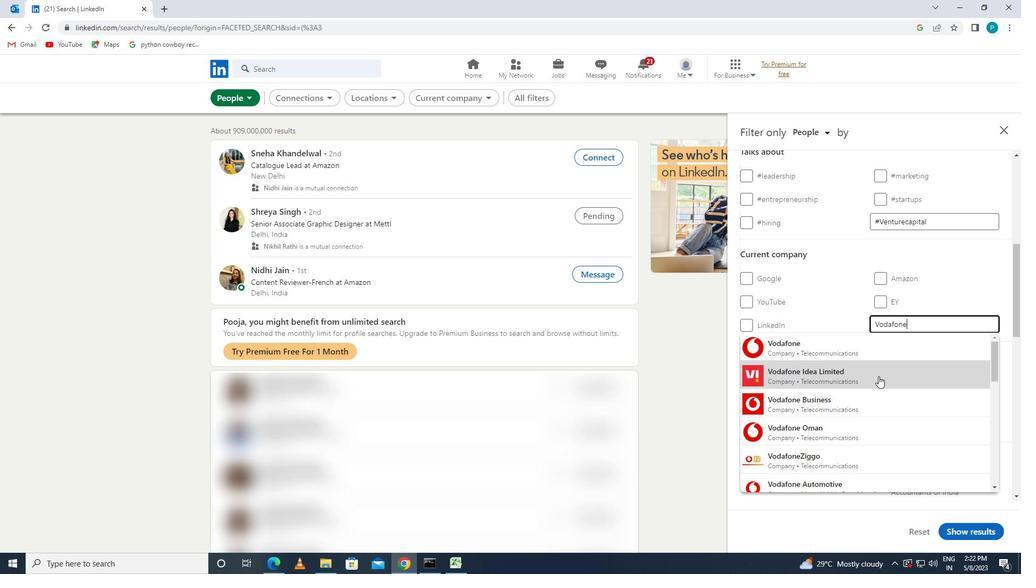 
Action: Mouse scrolled (879, 376) with delta (0, 0)
Screenshot: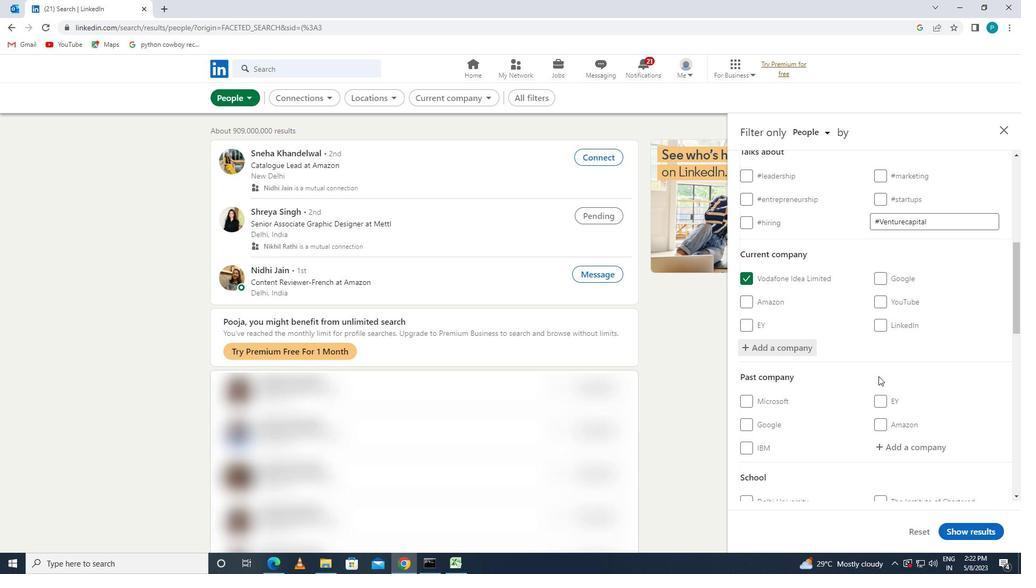 
Action: Mouse scrolled (879, 376) with delta (0, 0)
Screenshot: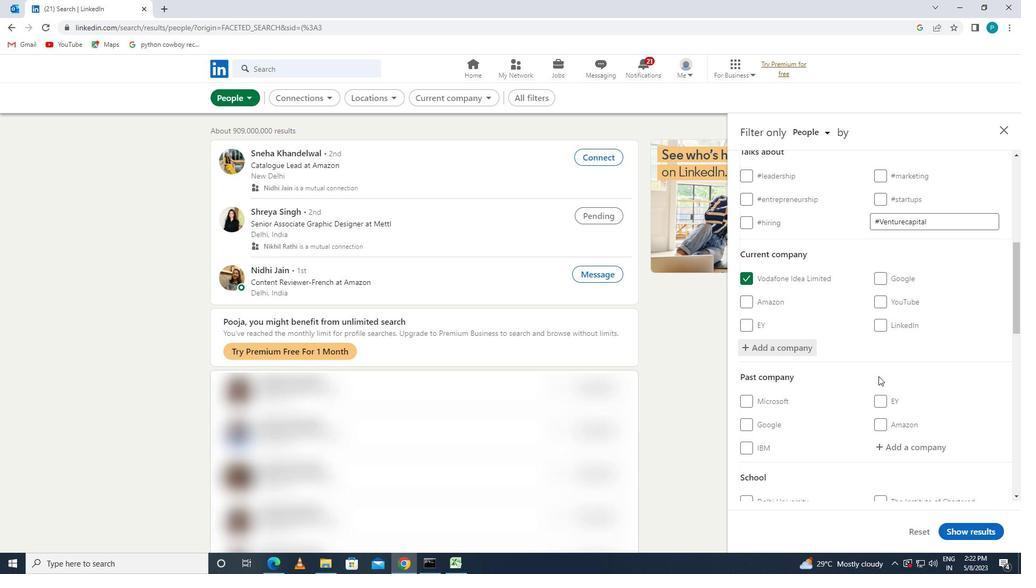 
Action: Mouse moved to (885, 384)
Screenshot: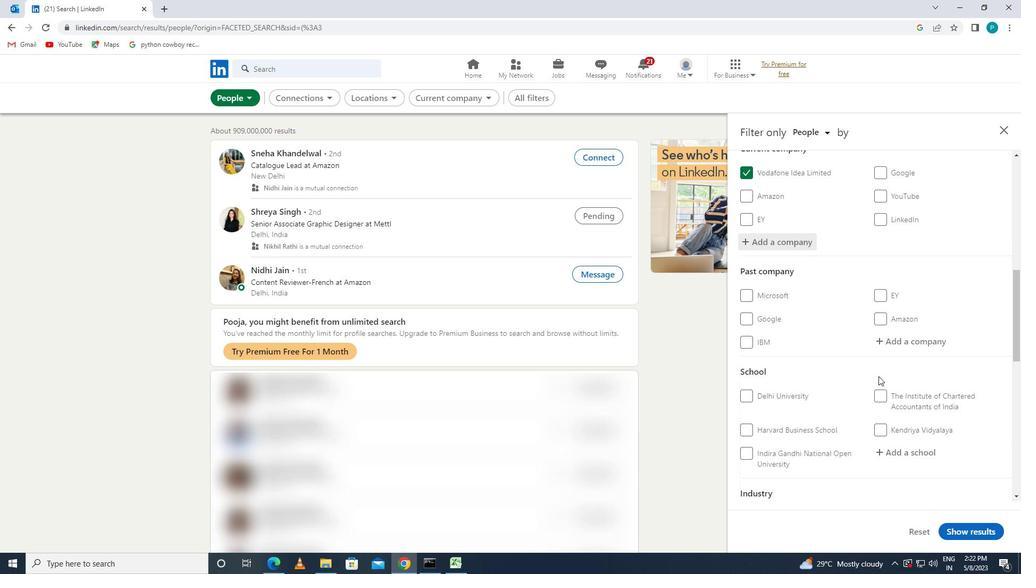 
Action: Mouse scrolled (885, 383) with delta (0, 0)
Screenshot: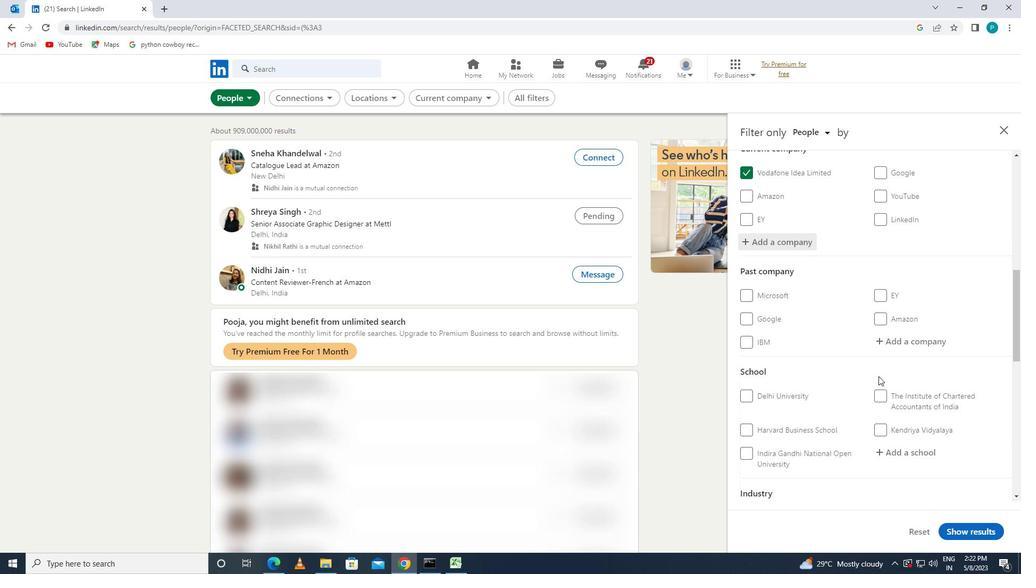 
Action: Mouse moved to (887, 386)
Screenshot: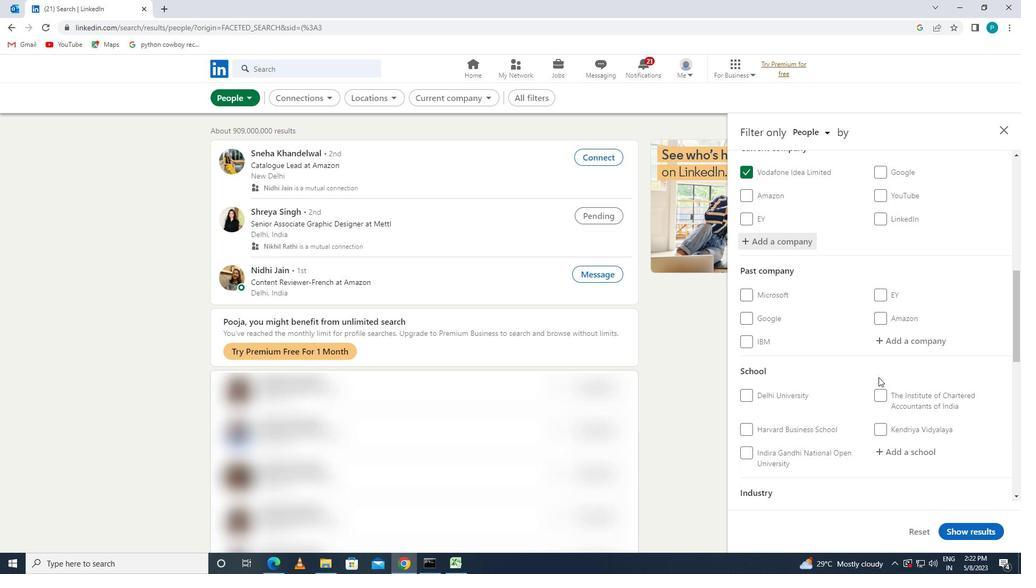 
Action: Mouse scrolled (887, 386) with delta (0, 0)
Screenshot: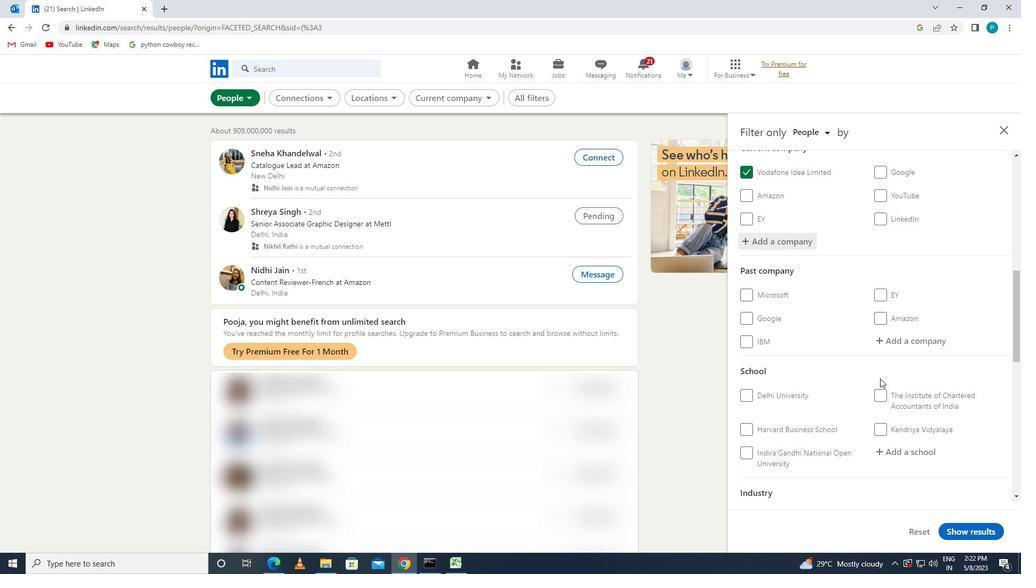 
Action: Mouse moved to (891, 351)
Screenshot: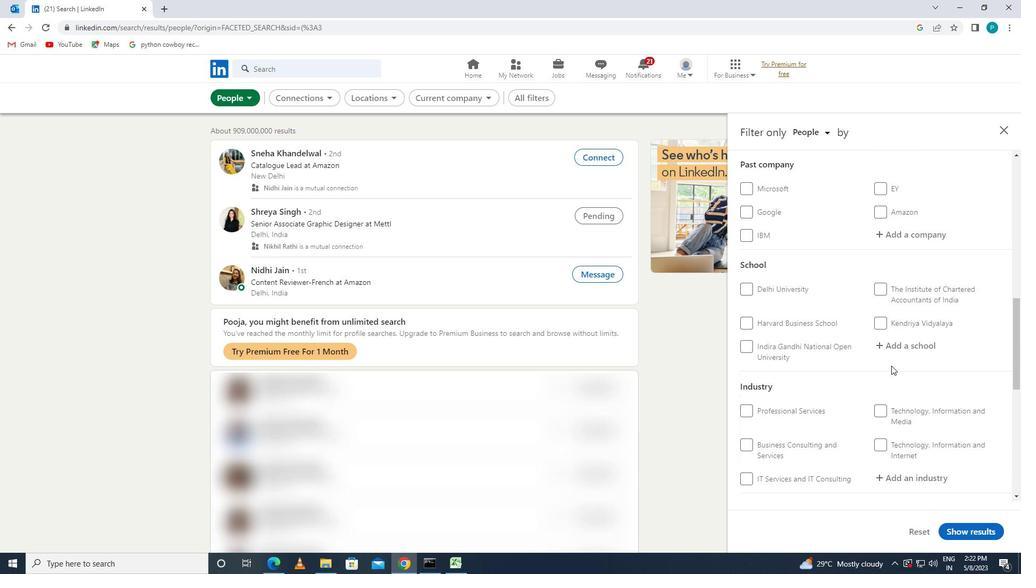 
Action: Mouse pressed left at (891, 351)
Screenshot: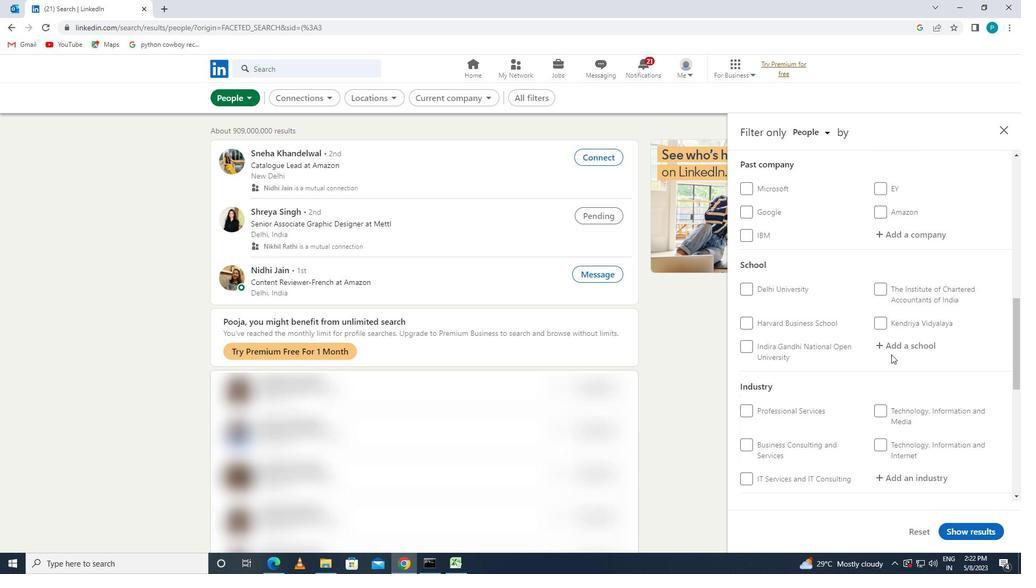 
Action: Key pressed <Key.caps_lock>R<Key.caps_lock>USTAMJI
Screenshot: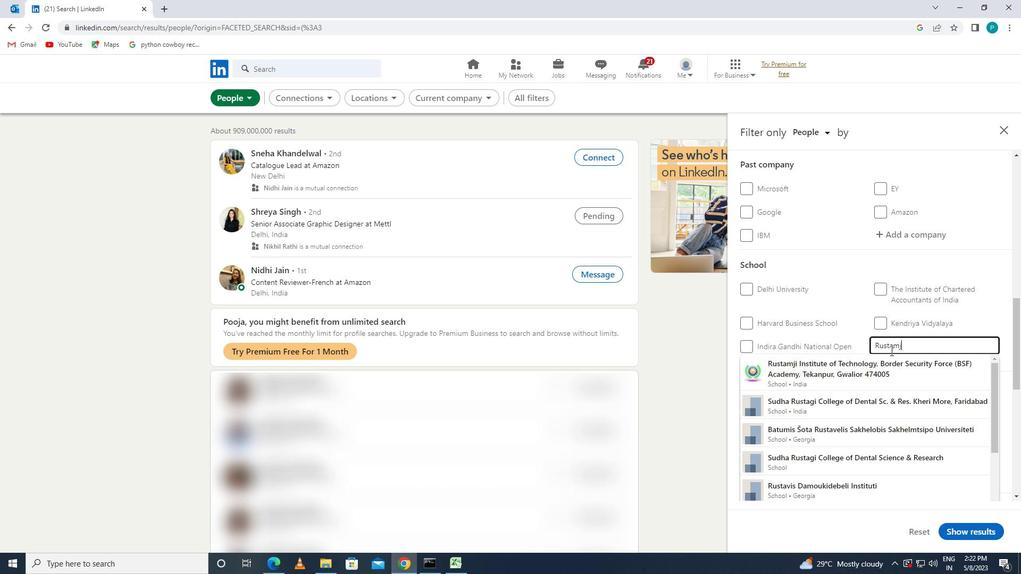 
Action: Mouse moved to (892, 381)
Screenshot: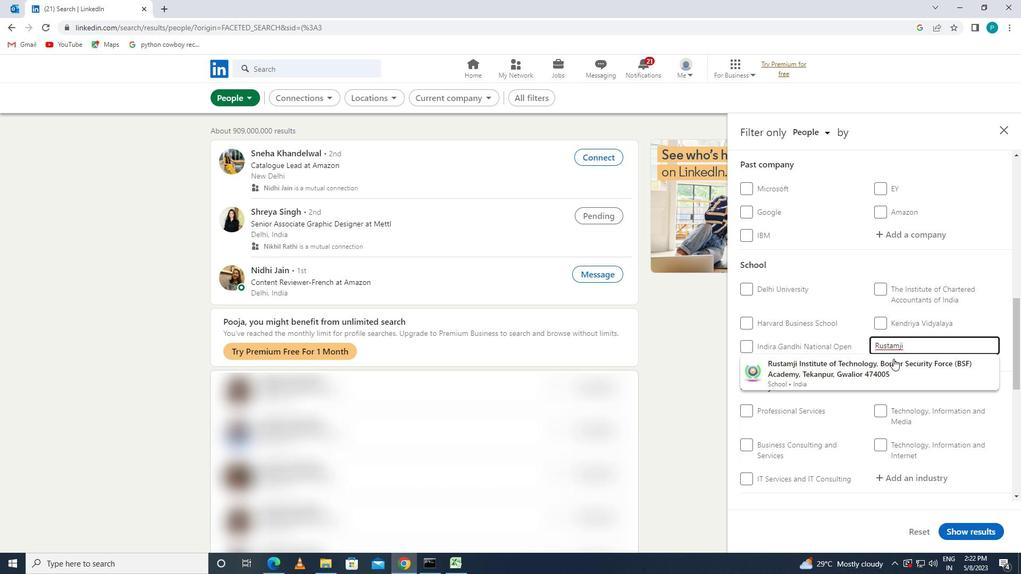 
Action: Mouse pressed left at (892, 381)
Screenshot: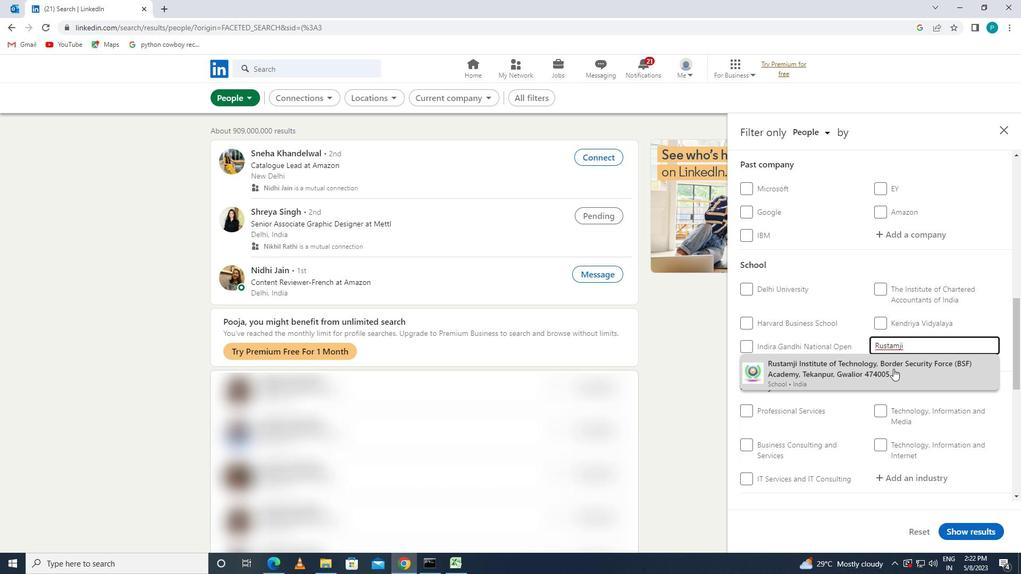 
Action: Mouse moved to (954, 409)
Screenshot: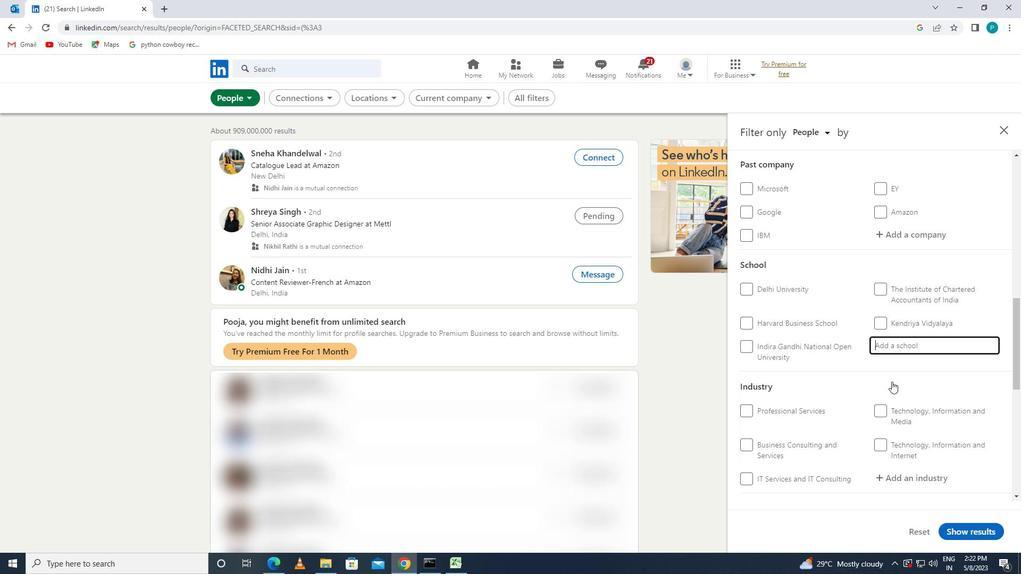 
Action: Mouse scrolled (954, 408) with delta (0, 0)
Screenshot: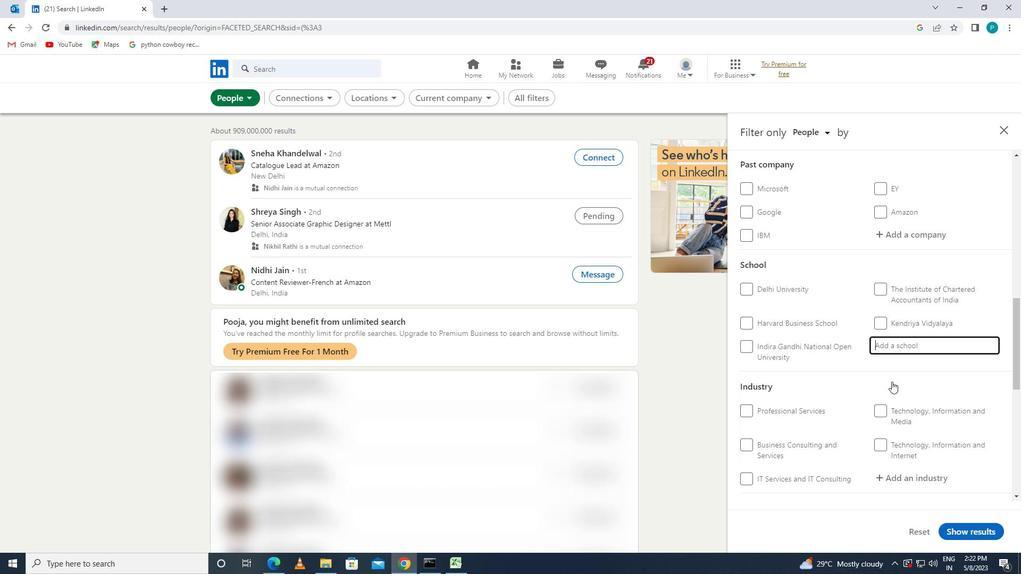
Action: Mouse scrolled (954, 408) with delta (0, 0)
Screenshot: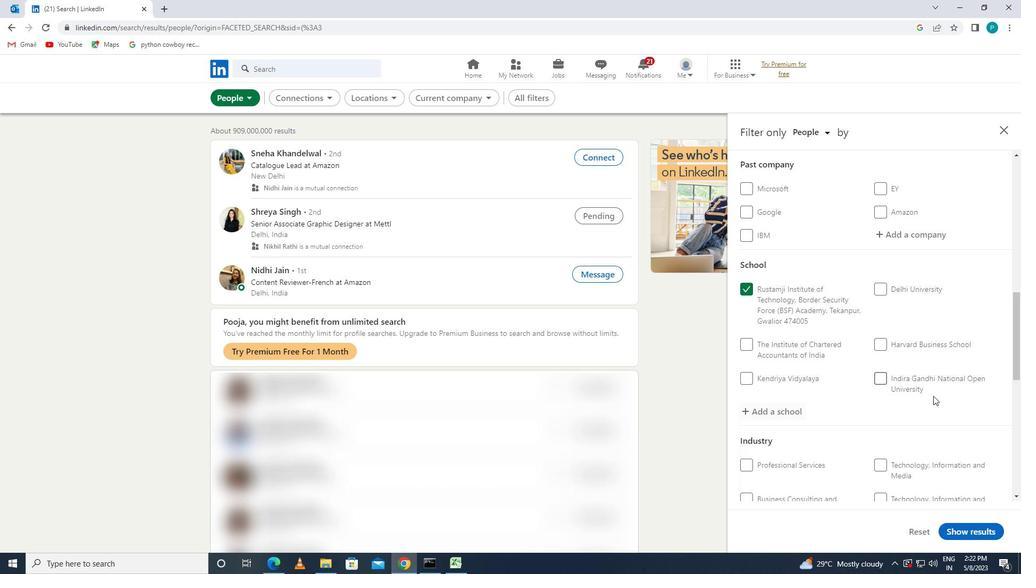
Action: Mouse scrolled (954, 408) with delta (0, 0)
Screenshot: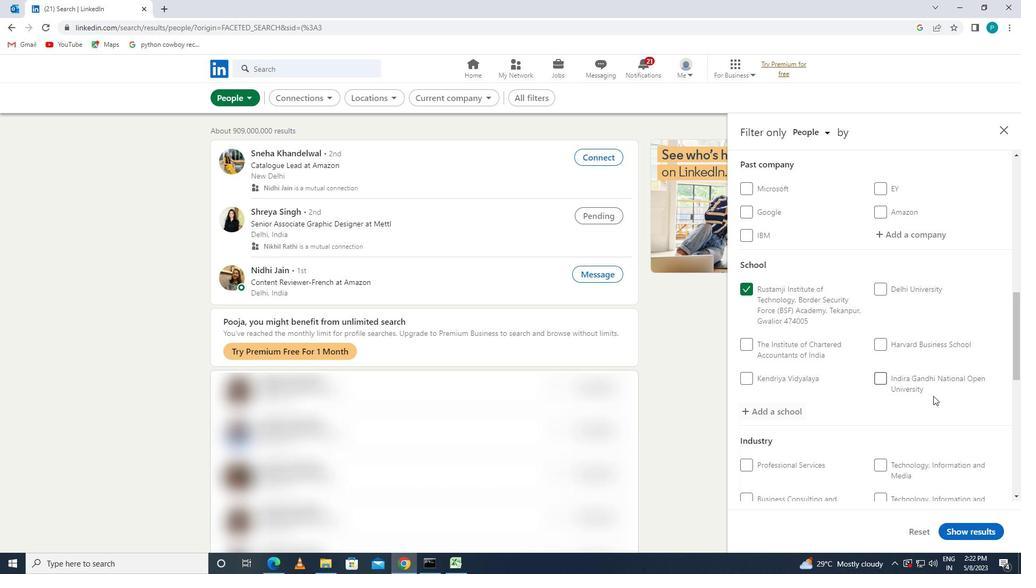 
Action: Mouse moved to (889, 373)
Screenshot: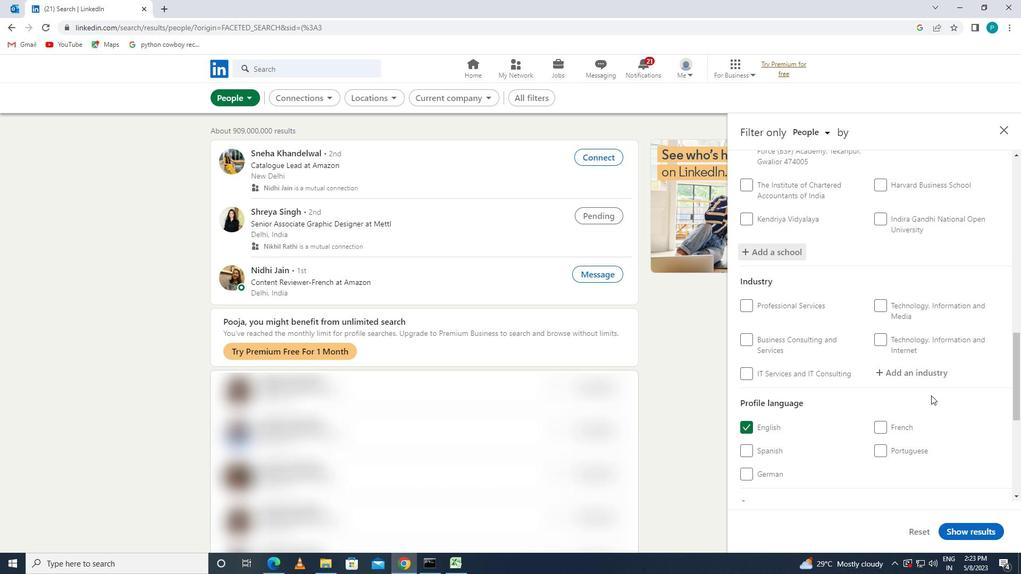
Action: Mouse pressed left at (889, 373)
Screenshot: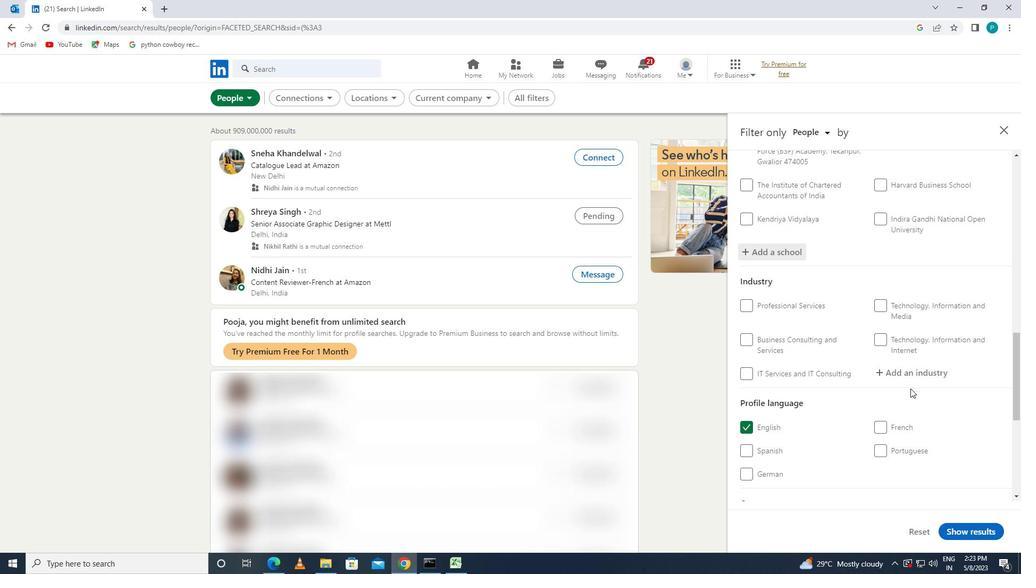 
Action: Key pressed <Key.caps_lock>L<Key.caps_lock>EGAL
Screenshot: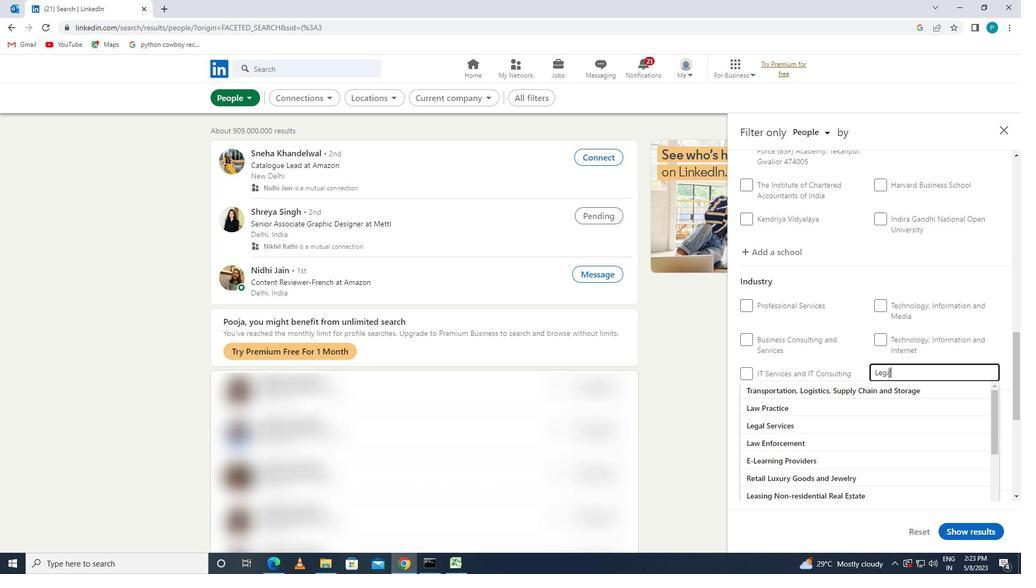 
Action: Mouse moved to (879, 386)
Screenshot: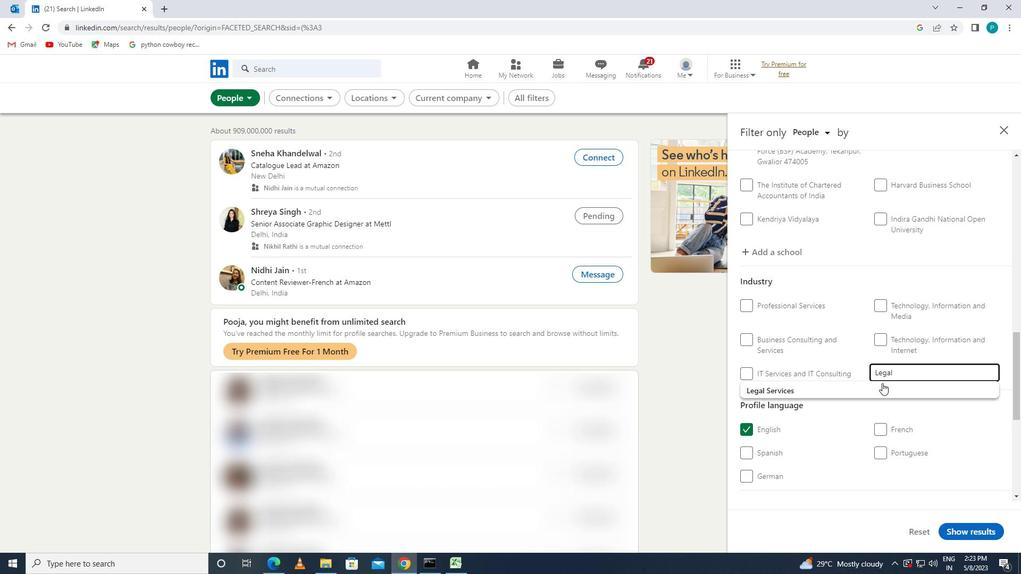 
Action: Mouse pressed left at (879, 386)
Screenshot: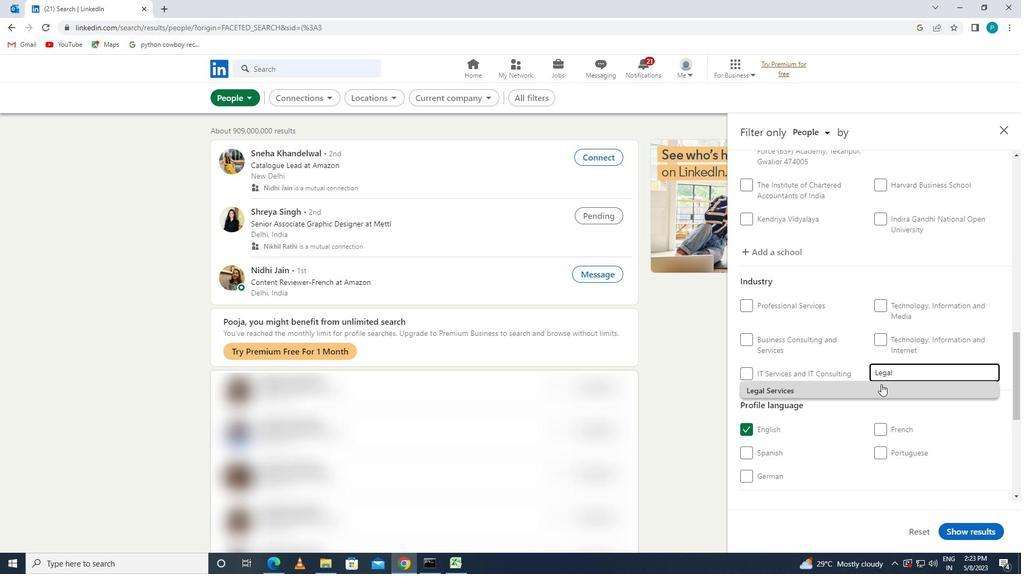 
Action: Mouse scrolled (879, 385) with delta (0, 0)
Screenshot: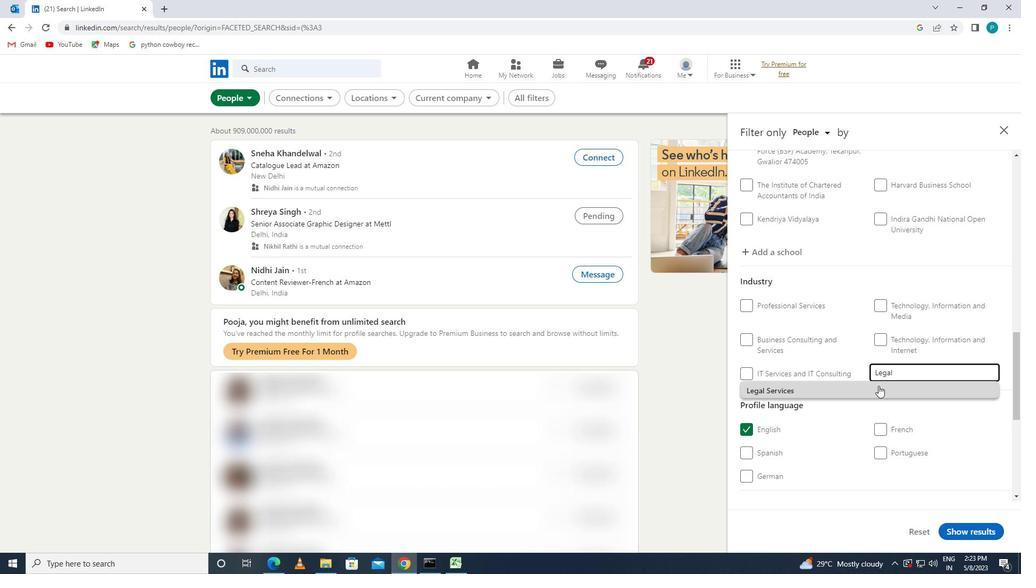 
Action: Mouse scrolled (879, 385) with delta (0, 0)
Screenshot: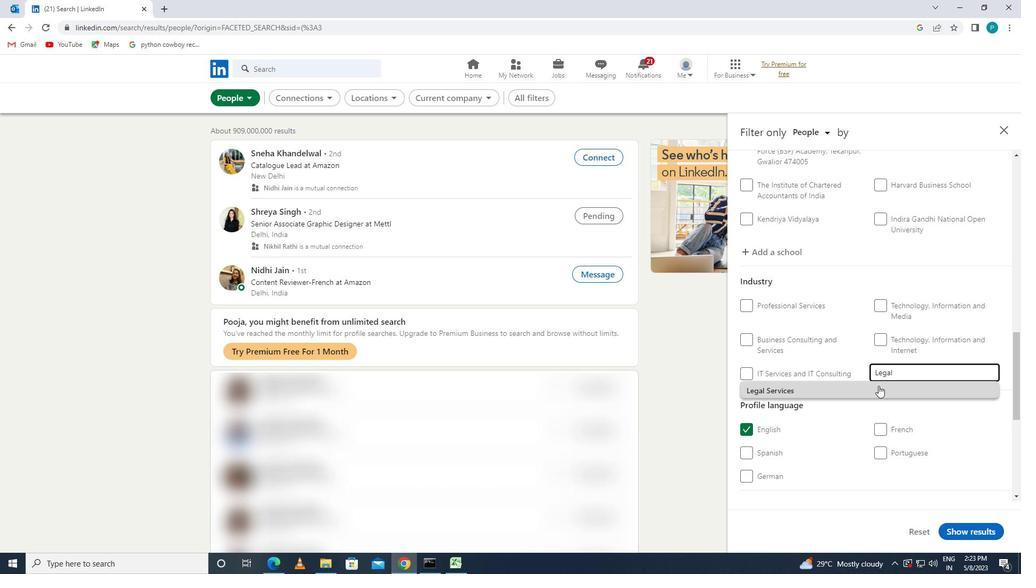 
Action: Mouse scrolled (879, 385) with delta (0, 0)
Screenshot: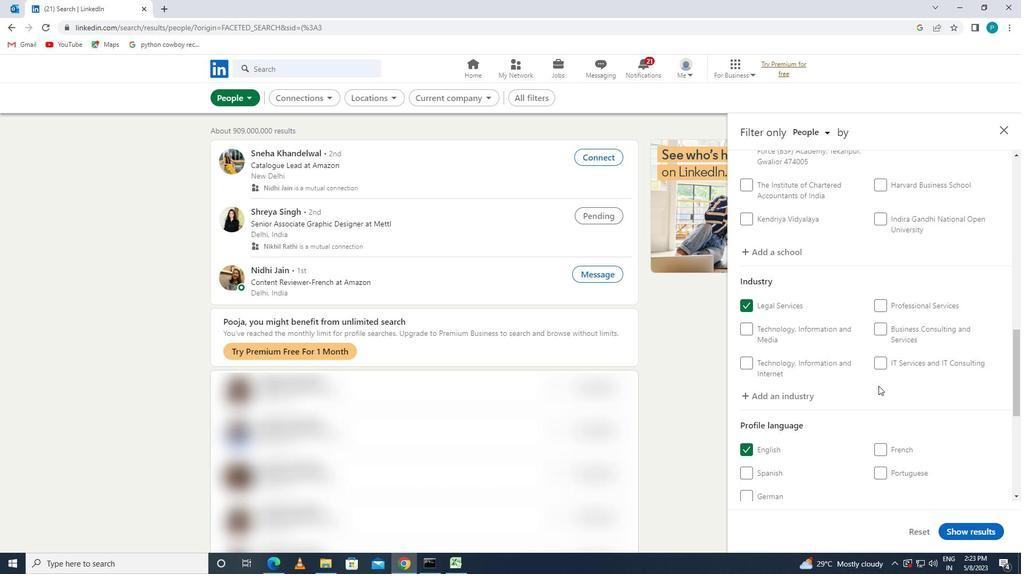 
Action: Mouse moved to (889, 444)
Screenshot: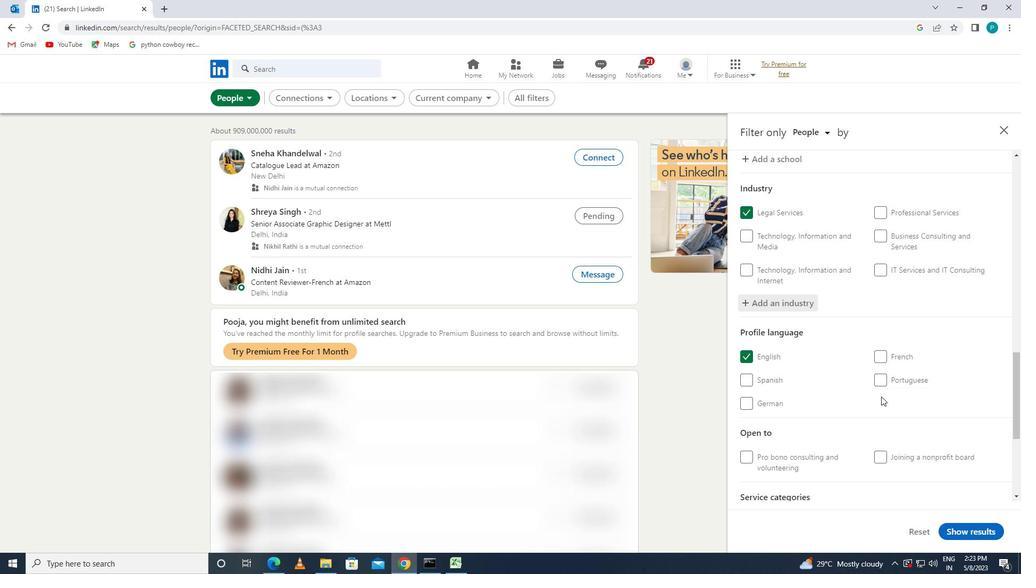 
Action: Mouse scrolled (889, 444) with delta (0, 0)
Screenshot: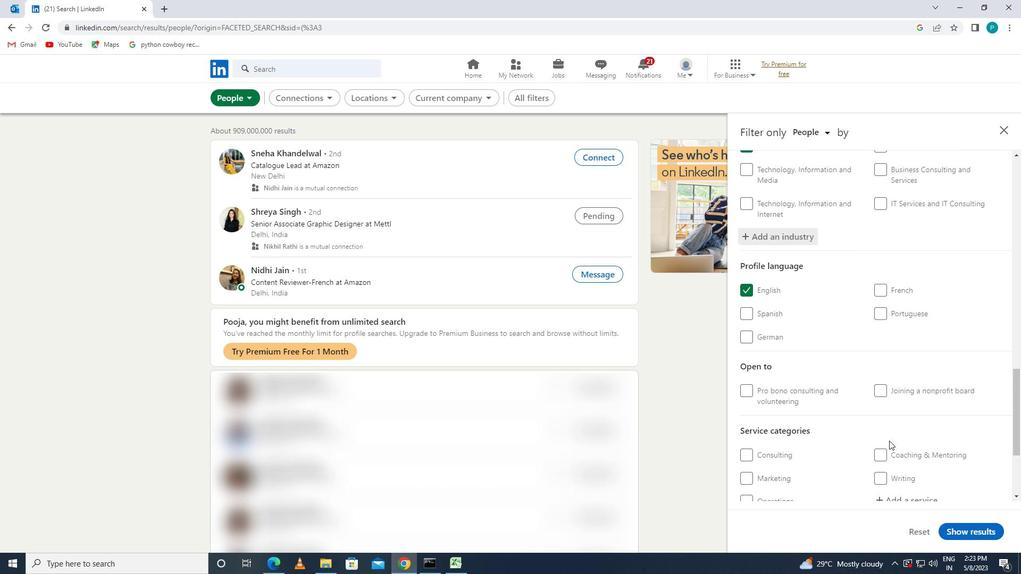 
Action: Mouse scrolled (889, 444) with delta (0, 0)
Screenshot: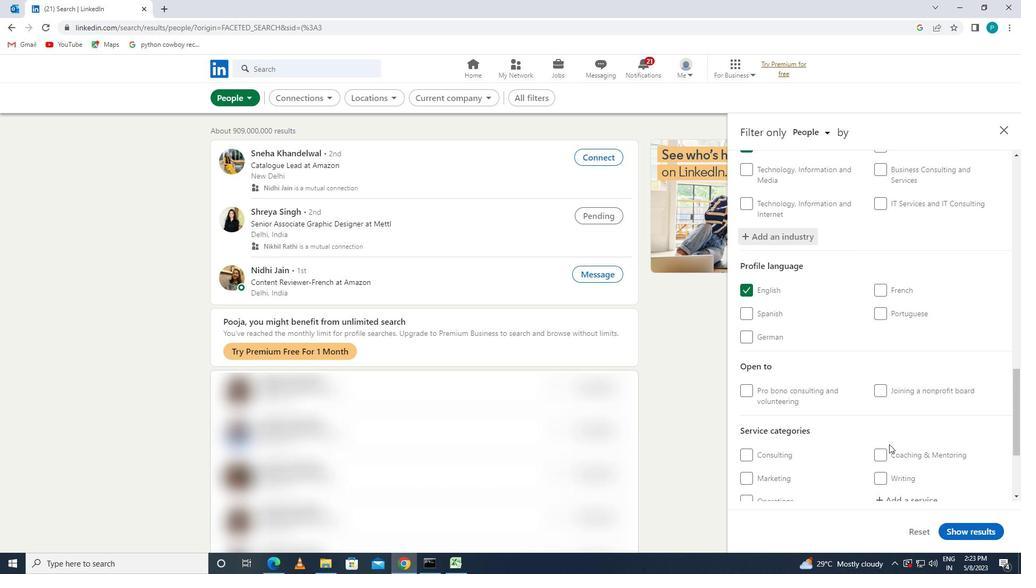 
Action: Mouse moved to (884, 402)
Screenshot: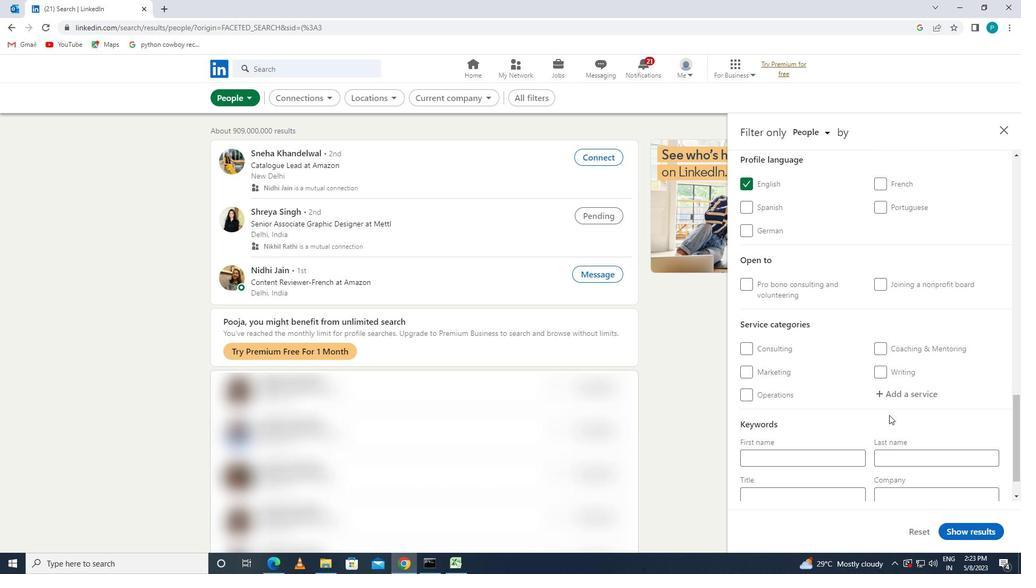 
Action: Mouse pressed left at (884, 402)
Screenshot: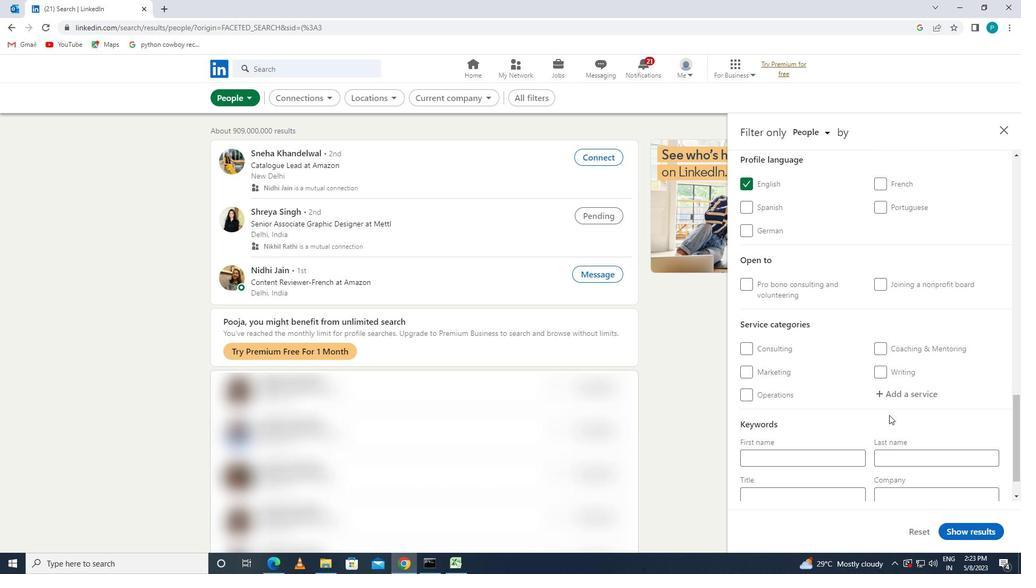 
Action: Mouse moved to (884, 402)
Screenshot: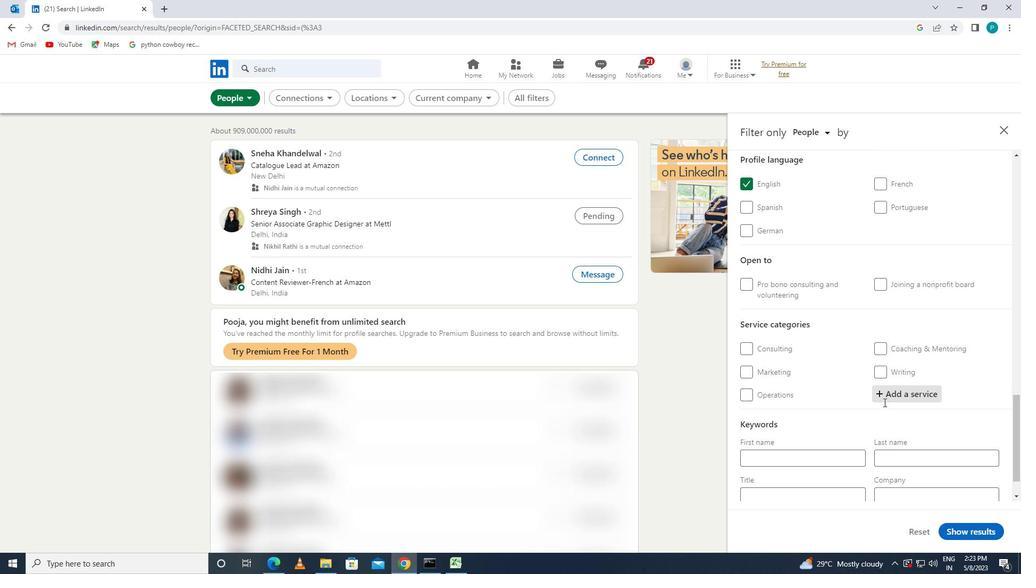 
Action: Key pressed <Key.caps_lock>T<Key.caps_lock>AX
Screenshot: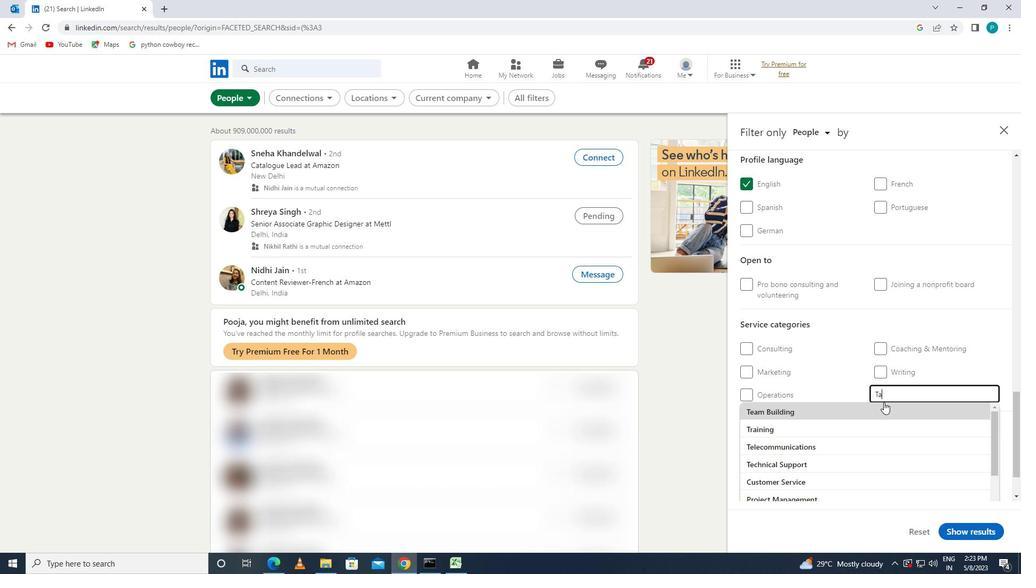 
Action: Mouse pressed left at (884, 402)
Screenshot: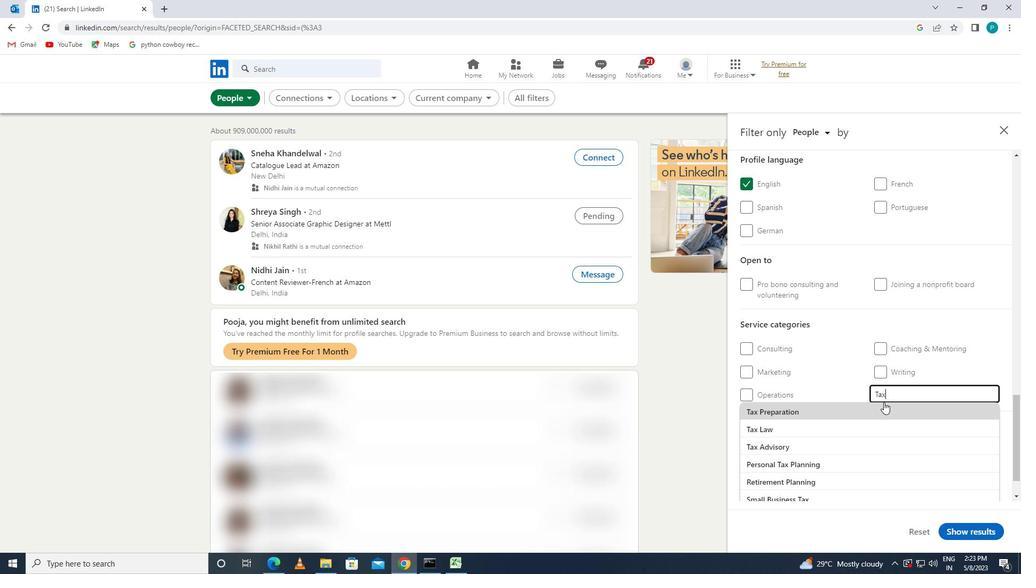 
Action: Mouse scrolled (884, 402) with delta (0, 0)
Screenshot: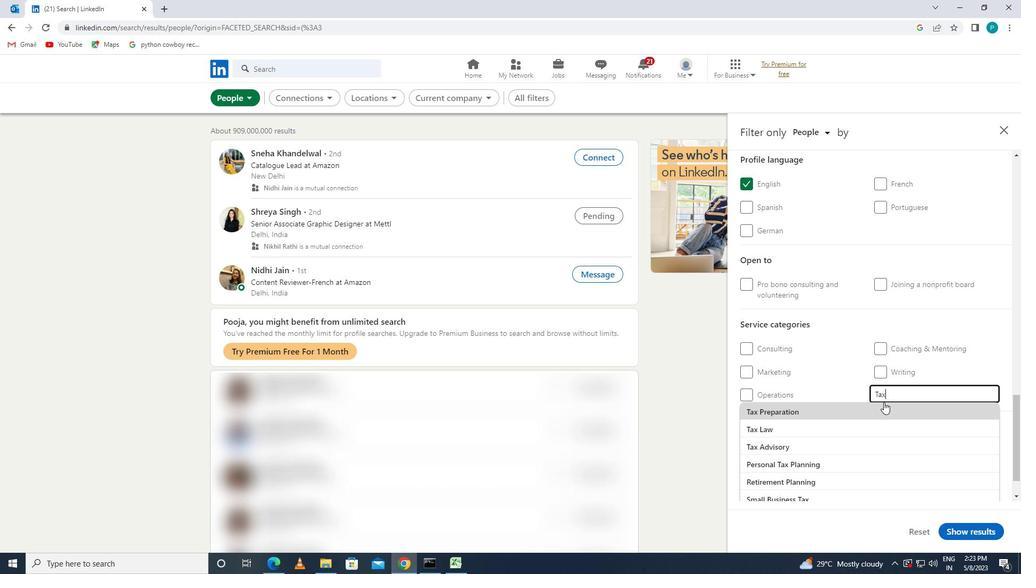 
Action: Mouse scrolled (884, 402) with delta (0, 0)
Screenshot: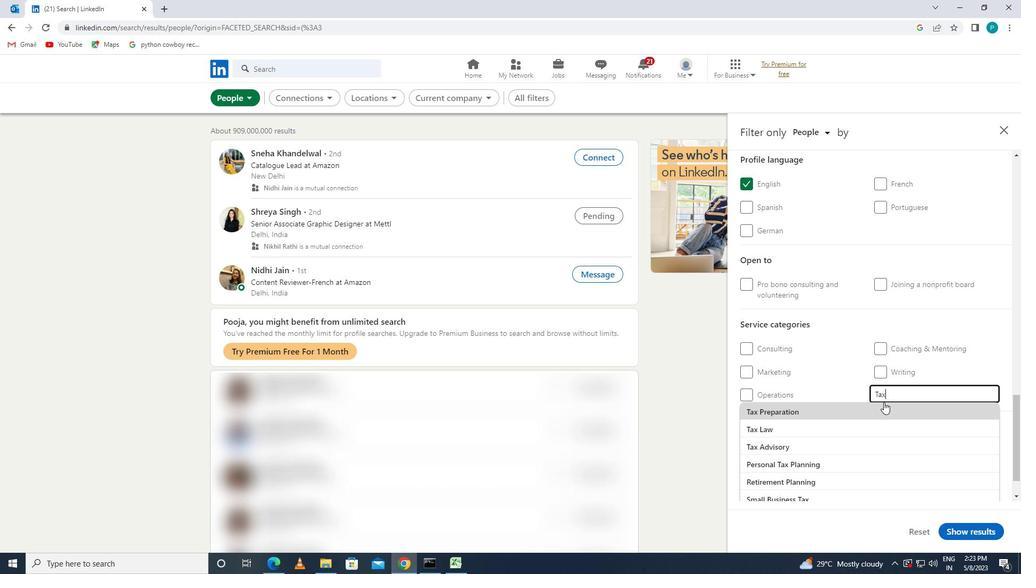 
Action: Mouse scrolled (884, 402) with delta (0, 0)
Screenshot: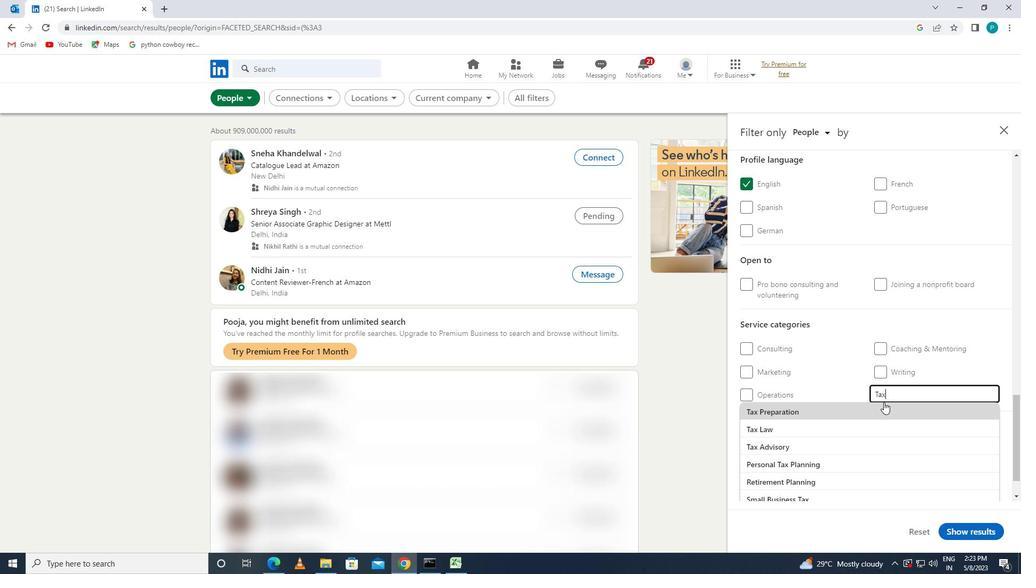 
Action: Mouse scrolled (884, 402) with delta (0, 0)
Screenshot: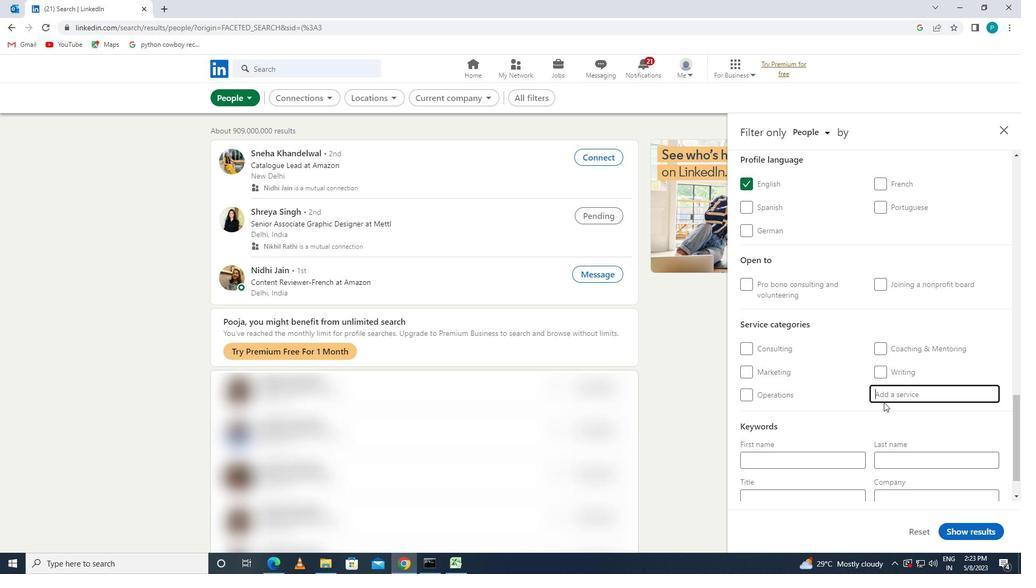 
Action: Mouse scrolled (884, 402) with delta (0, 0)
Screenshot: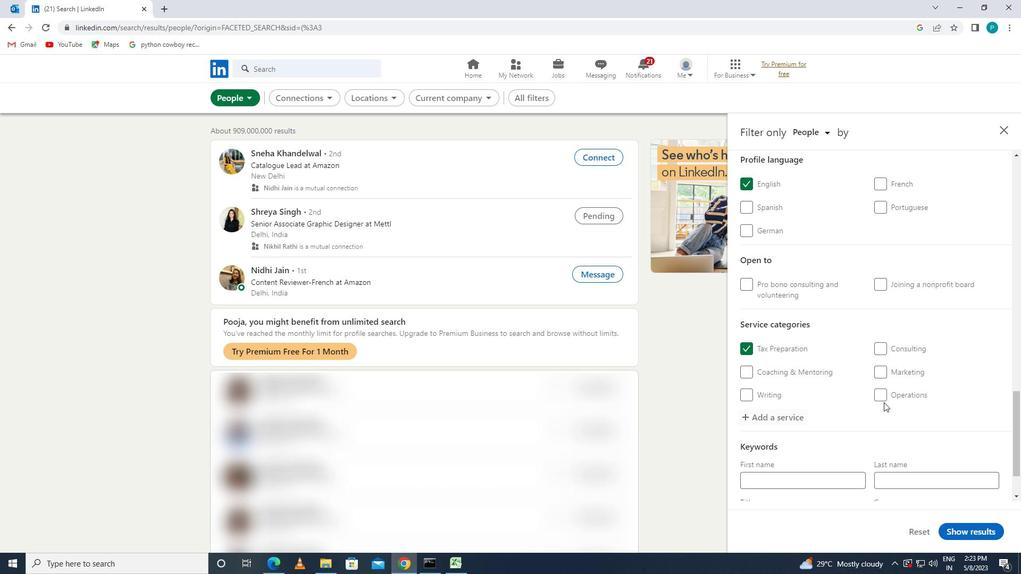 
Action: Mouse moved to (827, 463)
Screenshot: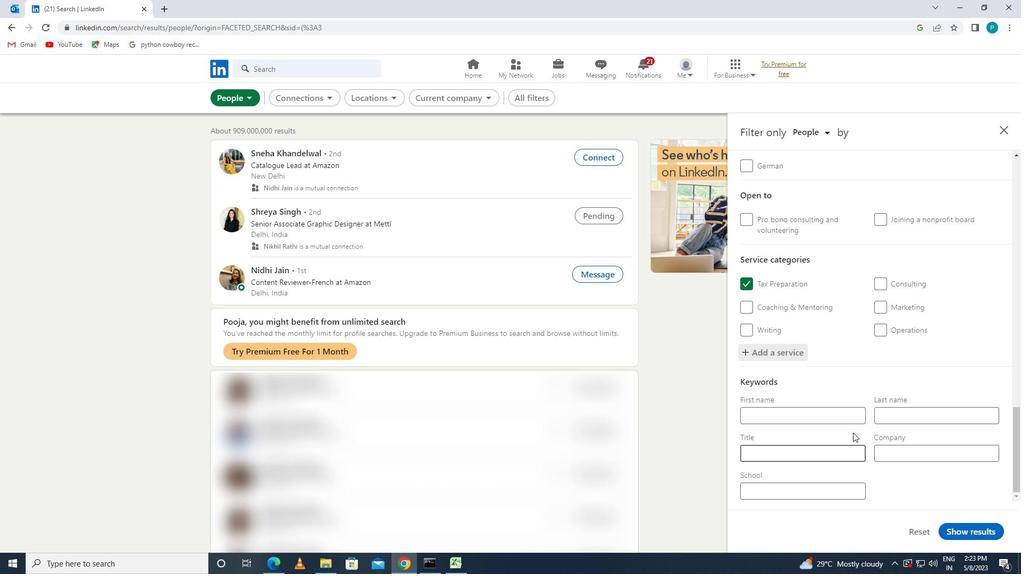 
Action: Mouse pressed left at (827, 463)
Screenshot: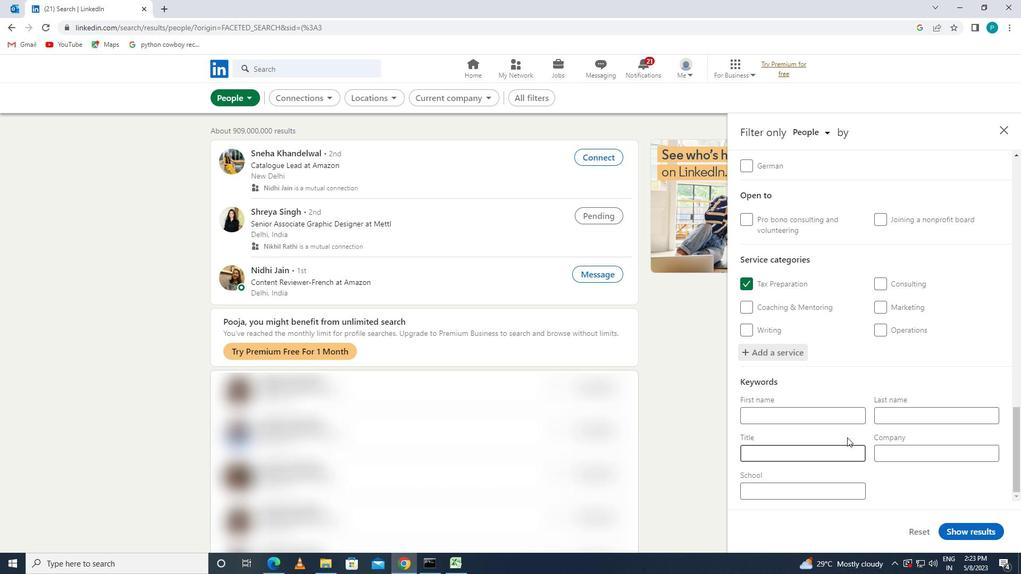
Action: Mouse moved to (823, 459)
Screenshot: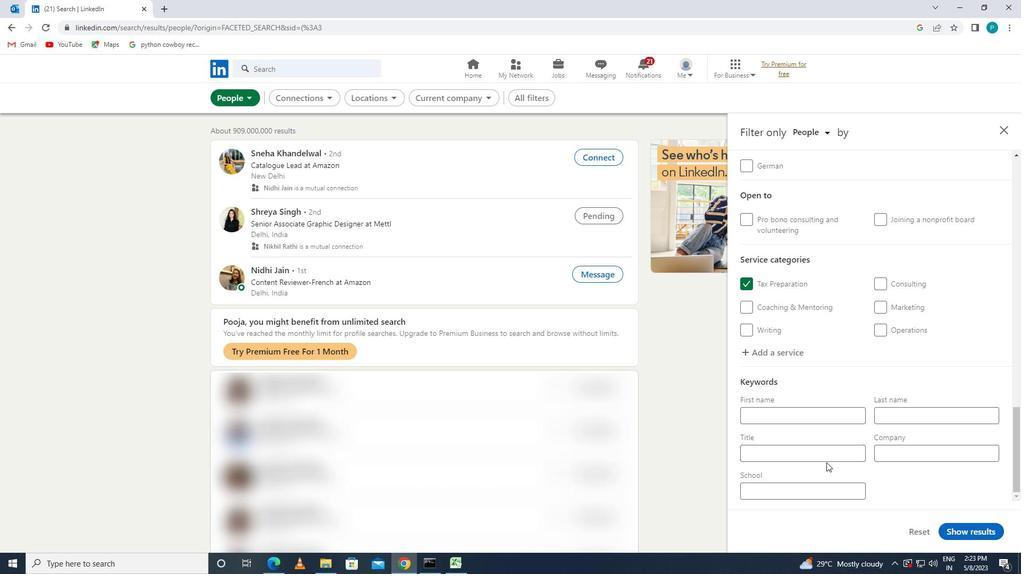 
Action: Mouse pressed left at (823, 459)
Screenshot: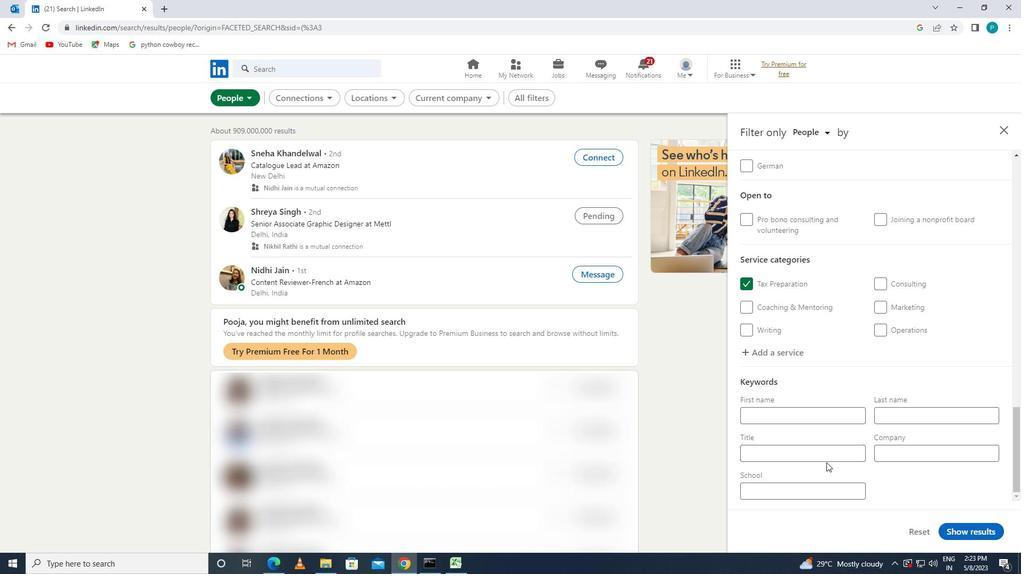 
Action: Key pressed <Key.caps_lock>A<Key.caps_lock>RTIST
Screenshot: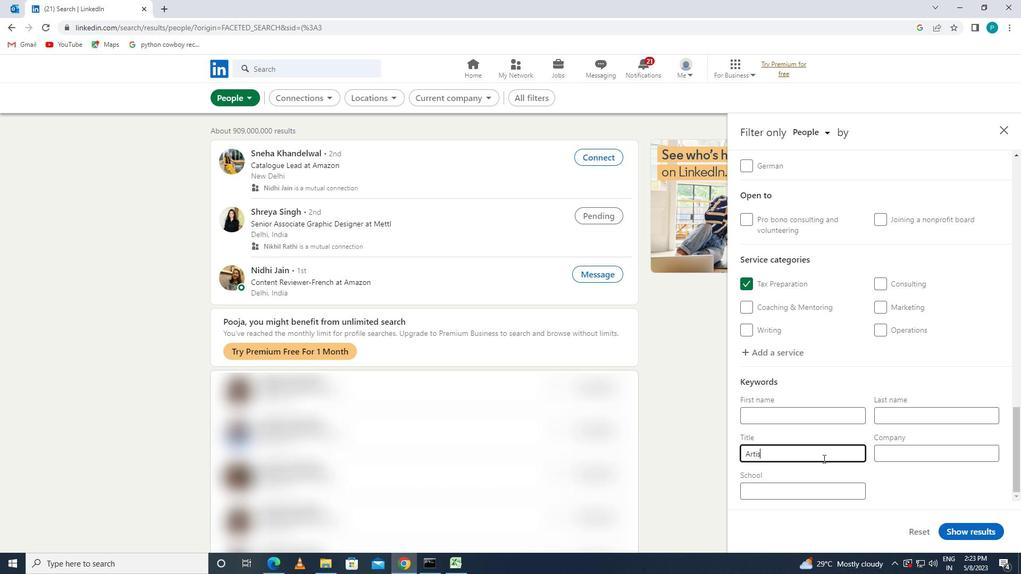 
Action: Mouse moved to (974, 530)
Screenshot: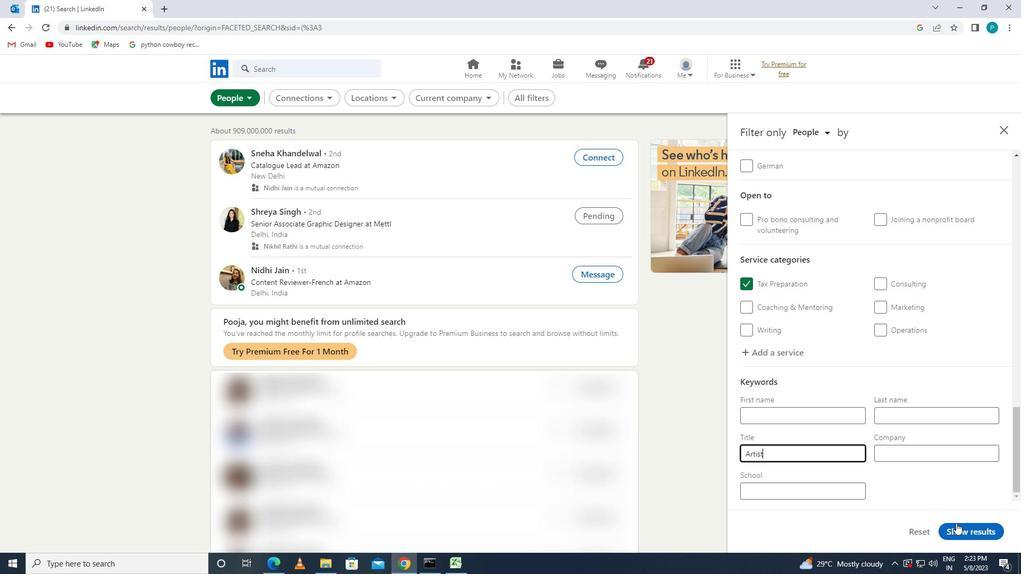 
Action: Mouse pressed left at (974, 530)
Screenshot: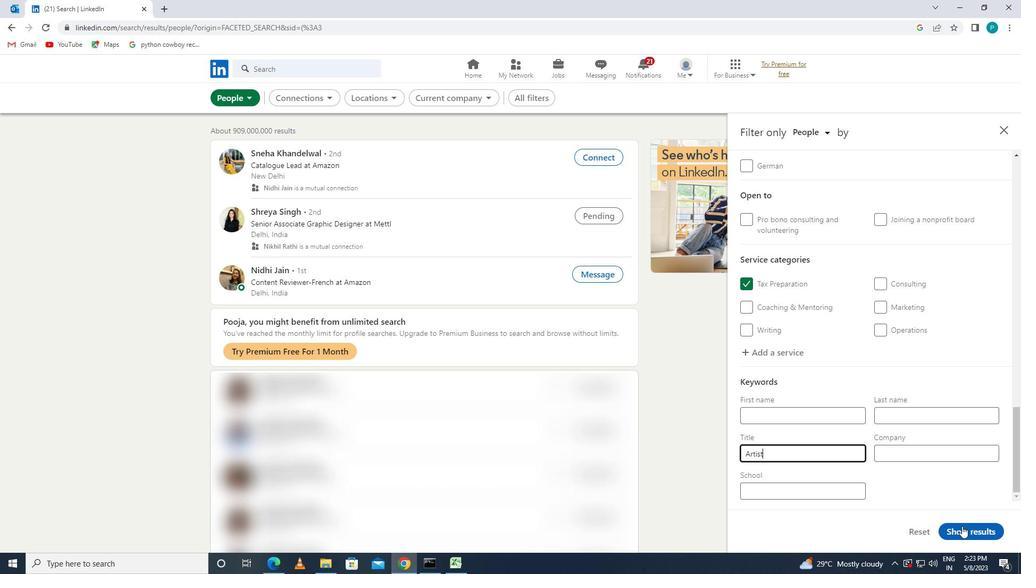
